 Task: Search one way flight ticket for 1 adult, 6 children, 1 infant in seat and 1 infant on lap in business from Asheville: Asheville Regional Airport to Riverton: Central Wyoming Regional Airport (was Riverton Regional) on 8-4-2023. Choice of flights is Westjet. Number of bags: 1 carry on bag. Price is upto 30000. Outbound departure time preference is 6:30.
Action: Mouse moved to (354, 296)
Screenshot: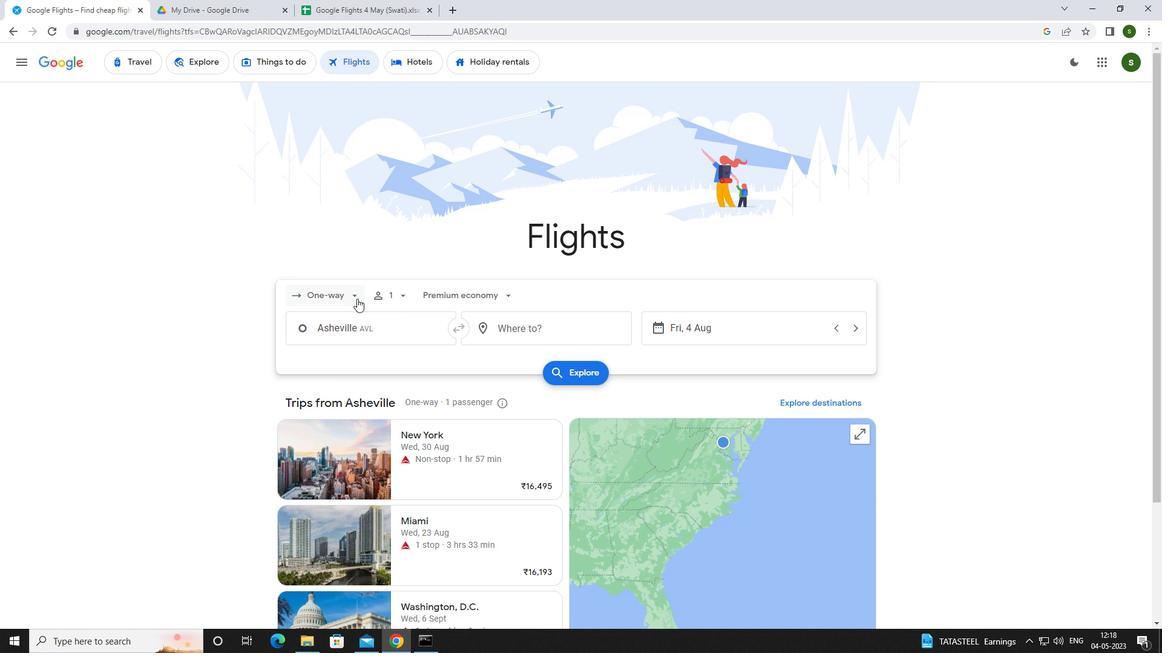 
Action: Mouse pressed left at (354, 296)
Screenshot: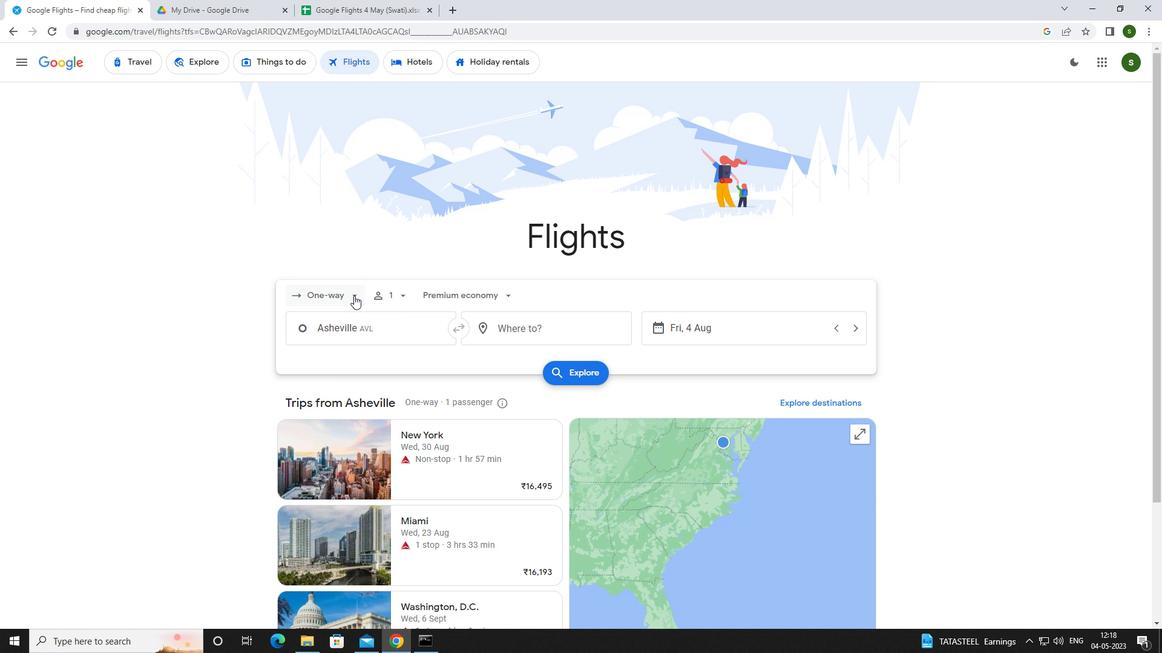 
Action: Mouse moved to (336, 345)
Screenshot: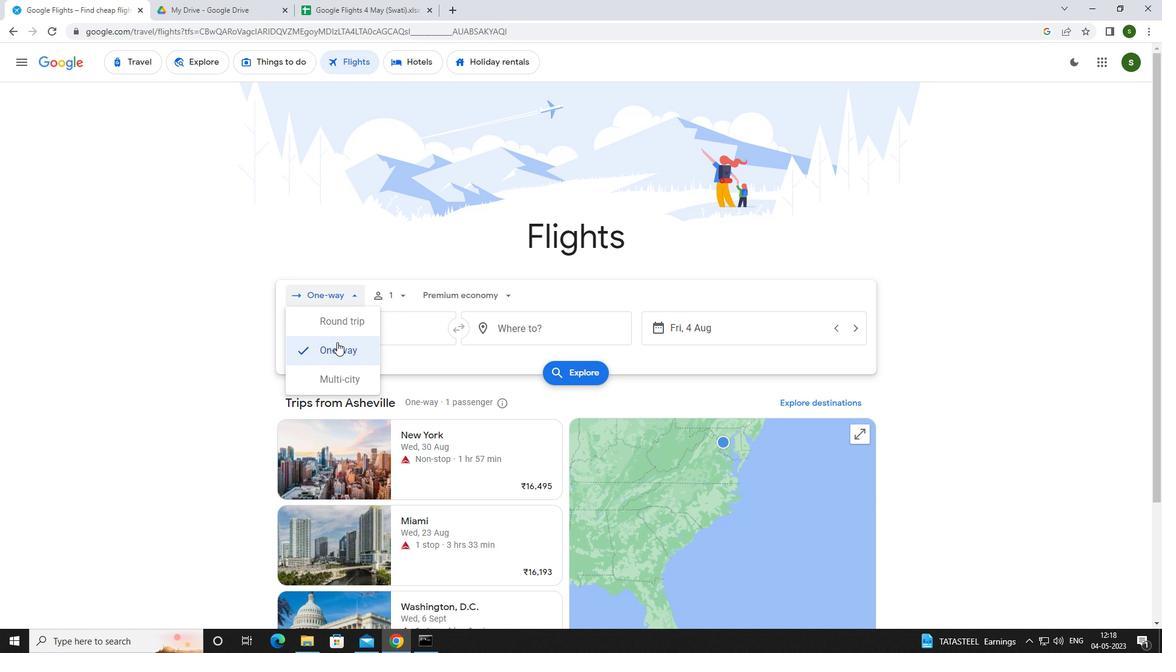 
Action: Mouse pressed left at (336, 345)
Screenshot: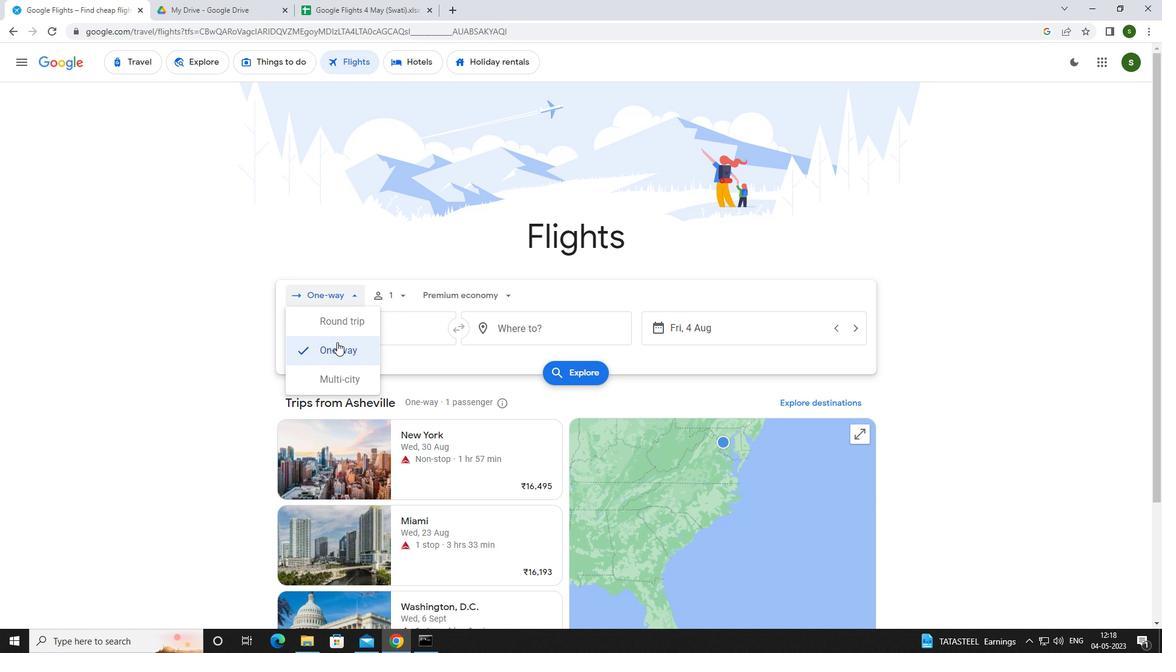 
Action: Mouse moved to (402, 293)
Screenshot: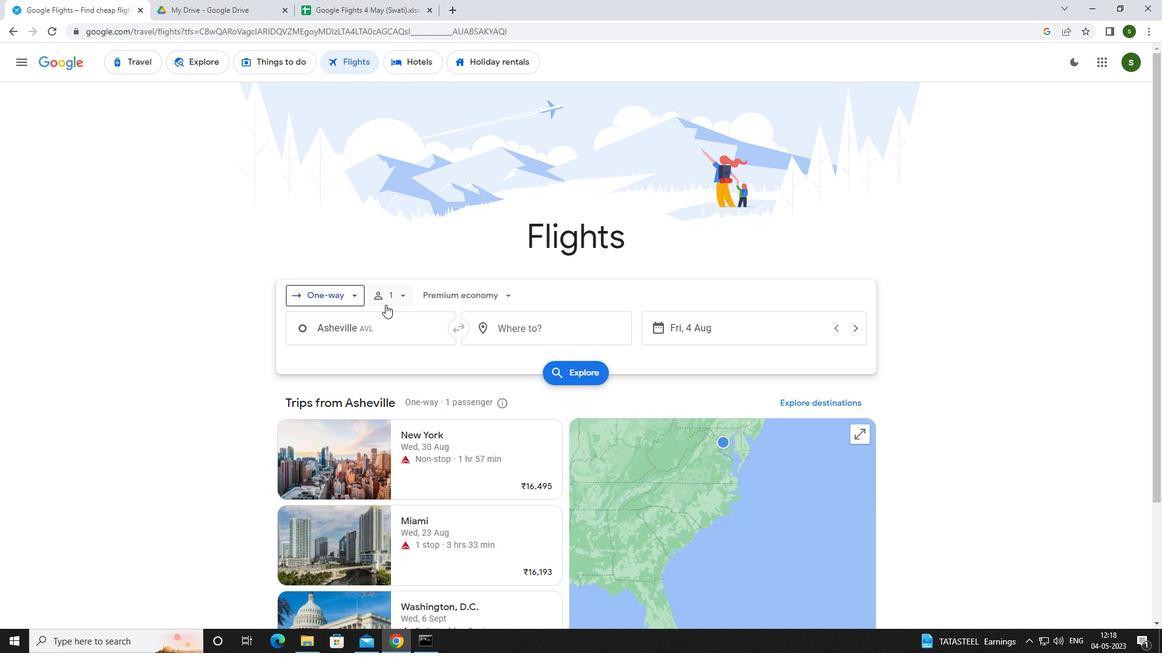 
Action: Mouse pressed left at (402, 293)
Screenshot: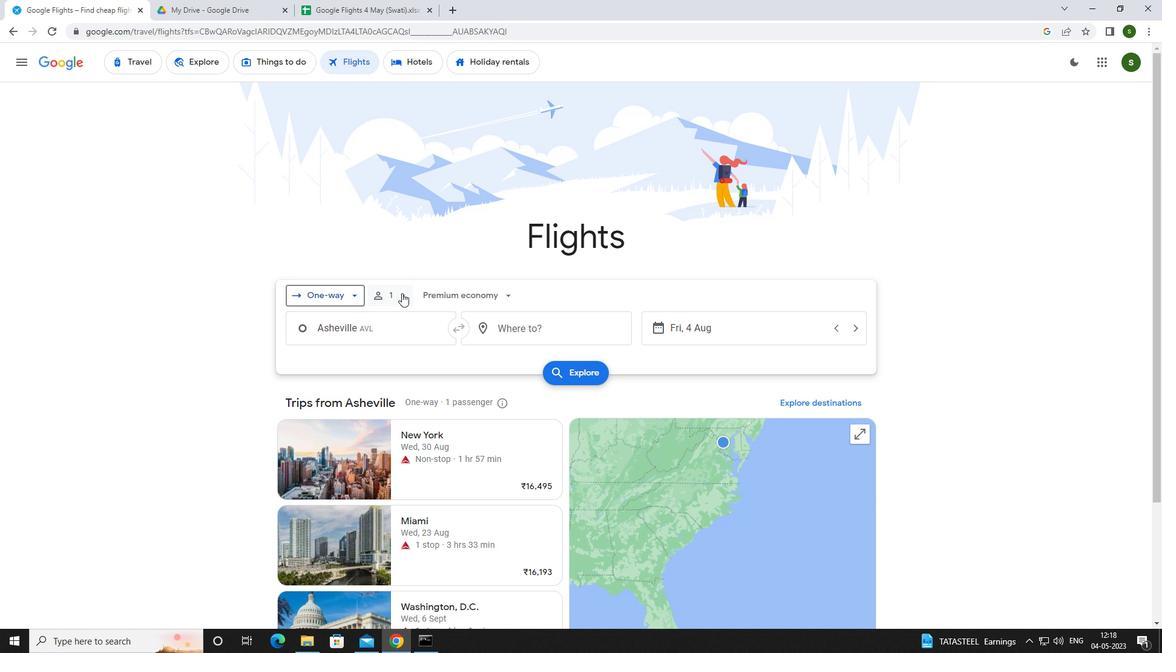 
Action: Mouse moved to (489, 357)
Screenshot: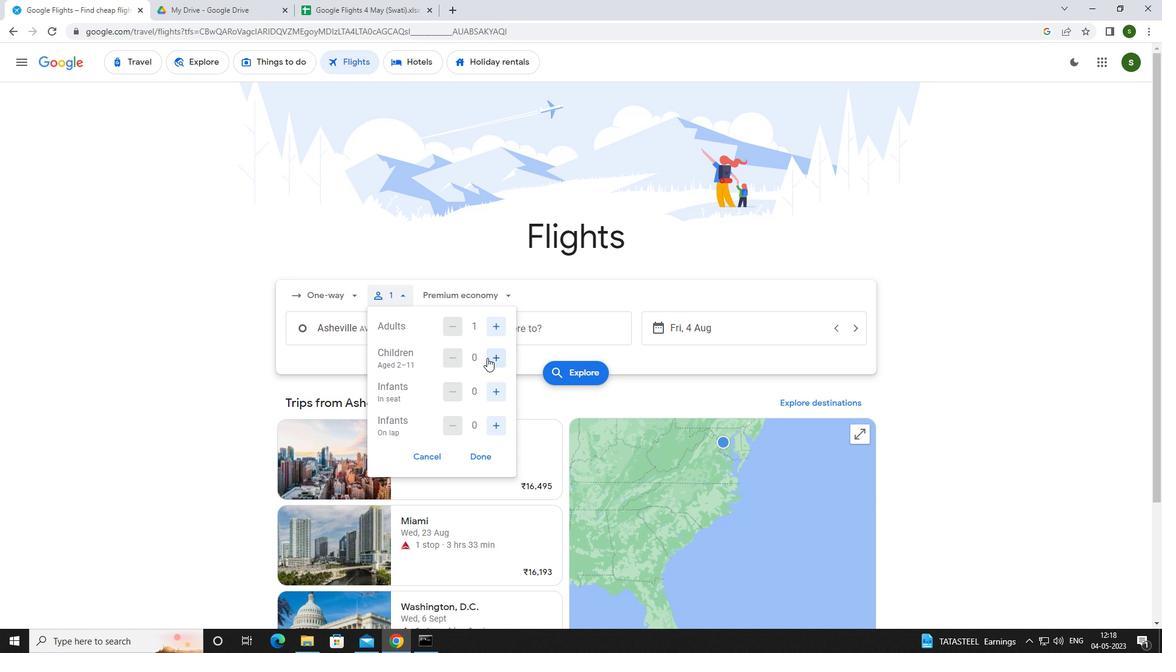 
Action: Mouse pressed left at (489, 357)
Screenshot: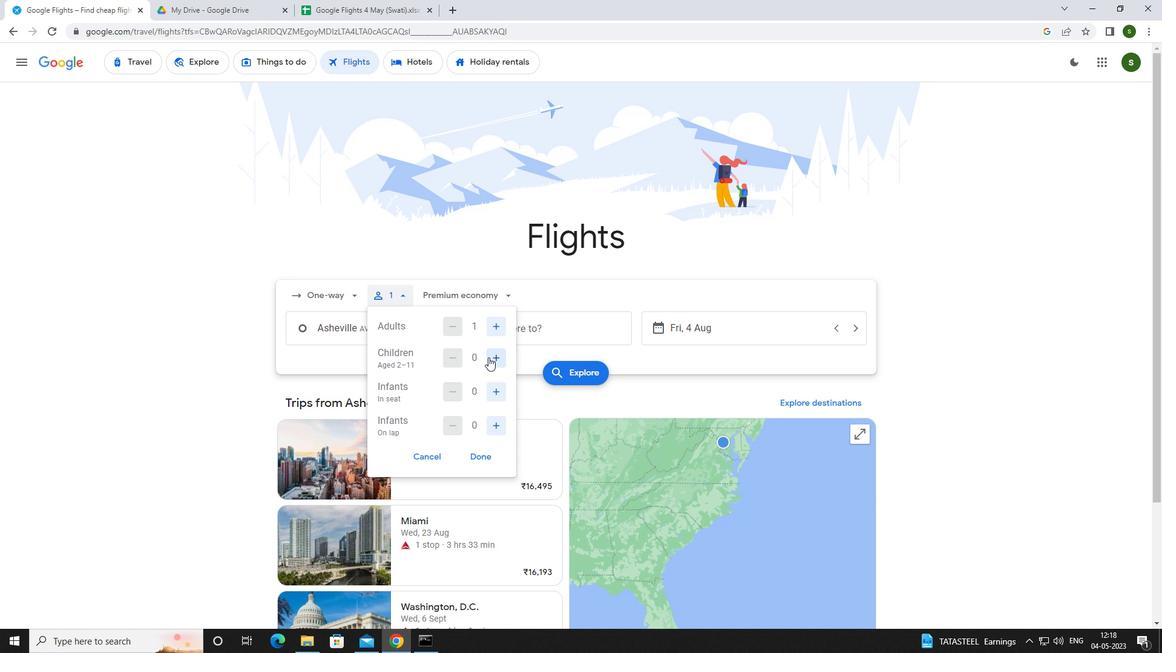 
Action: Mouse pressed left at (489, 357)
Screenshot: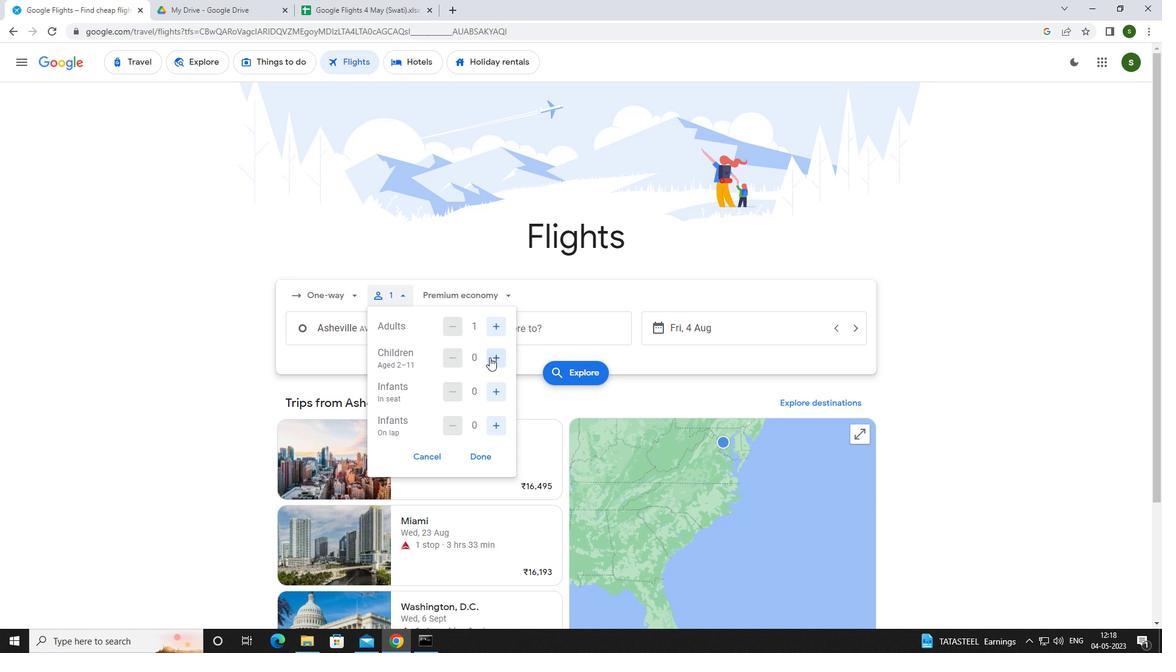 
Action: Mouse pressed left at (489, 357)
Screenshot: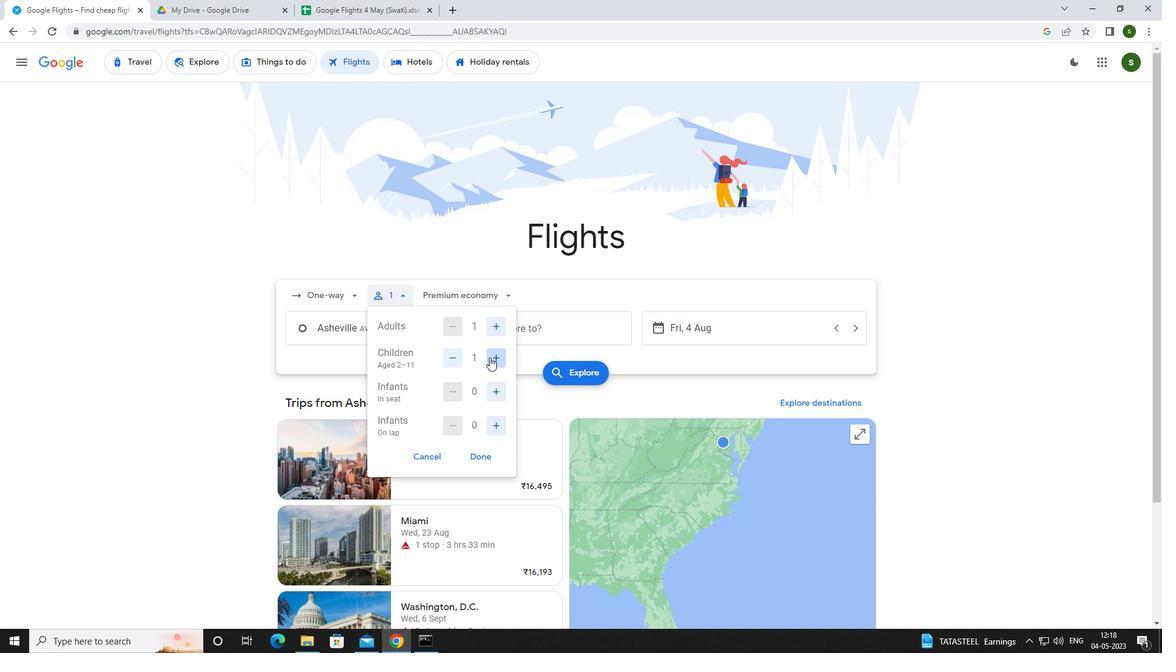 
Action: Mouse pressed left at (489, 357)
Screenshot: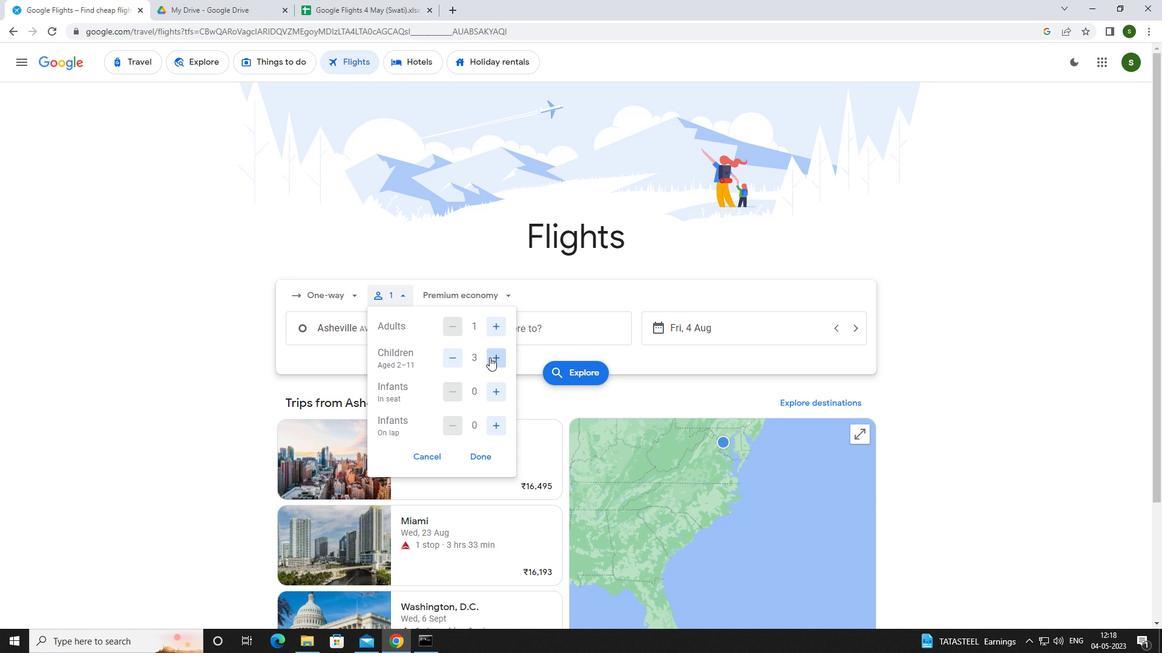 
Action: Mouse pressed left at (489, 357)
Screenshot: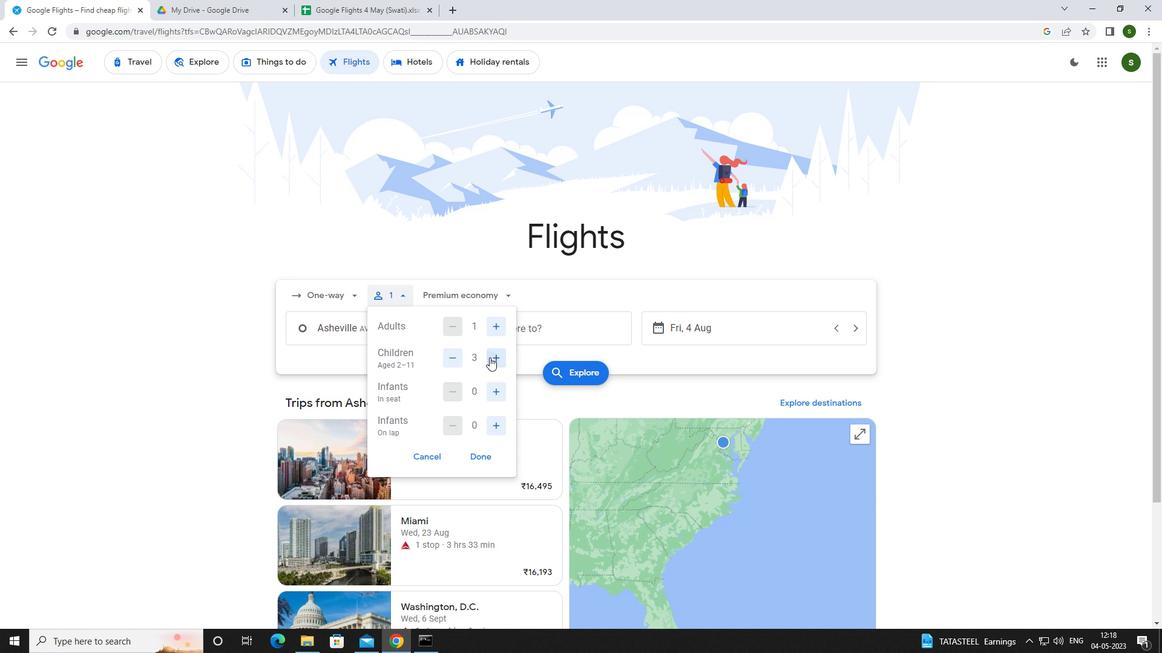 
Action: Mouse pressed left at (489, 357)
Screenshot: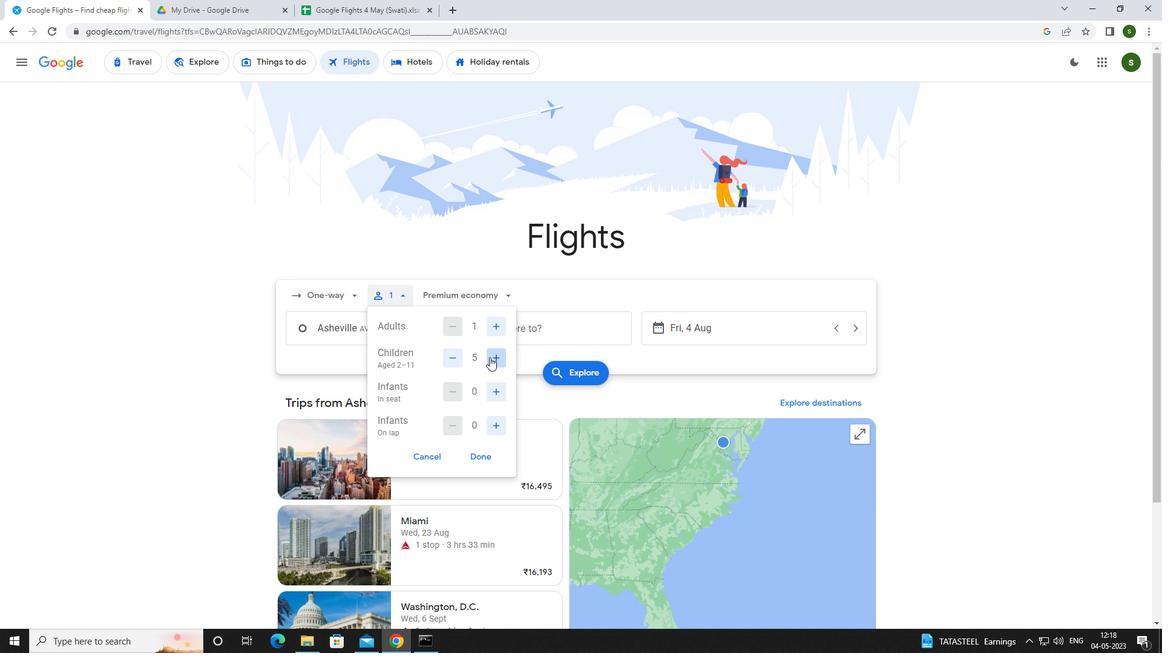 
Action: Mouse moved to (501, 386)
Screenshot: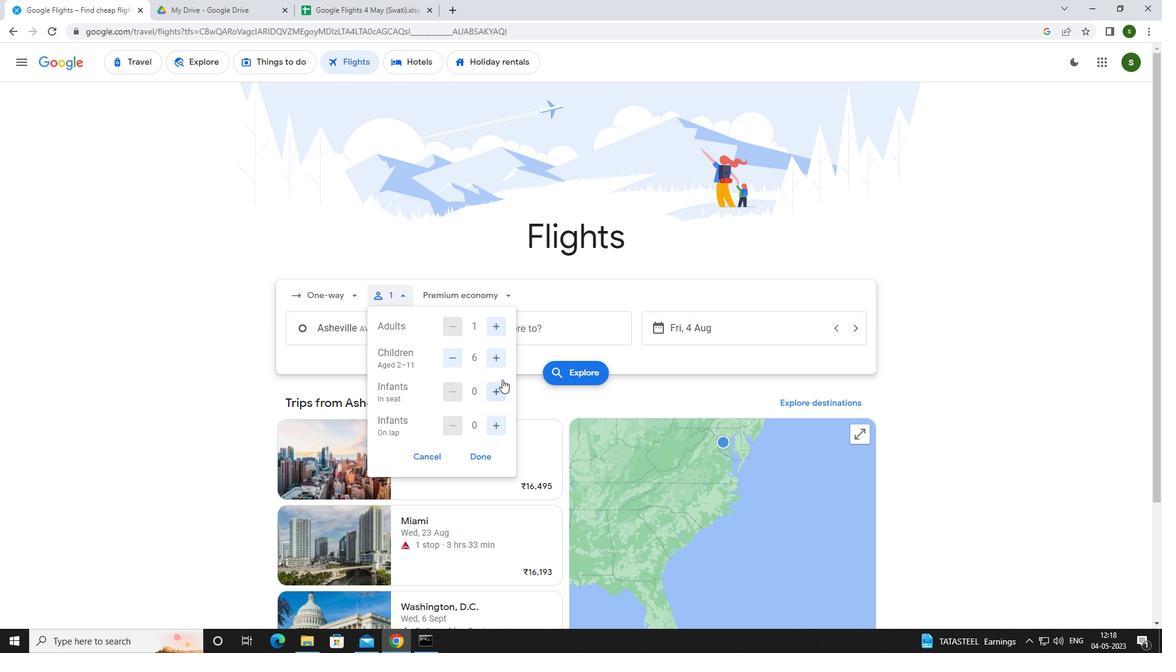 
Action: Mouse pressed left at (501, 386)
Screenshot: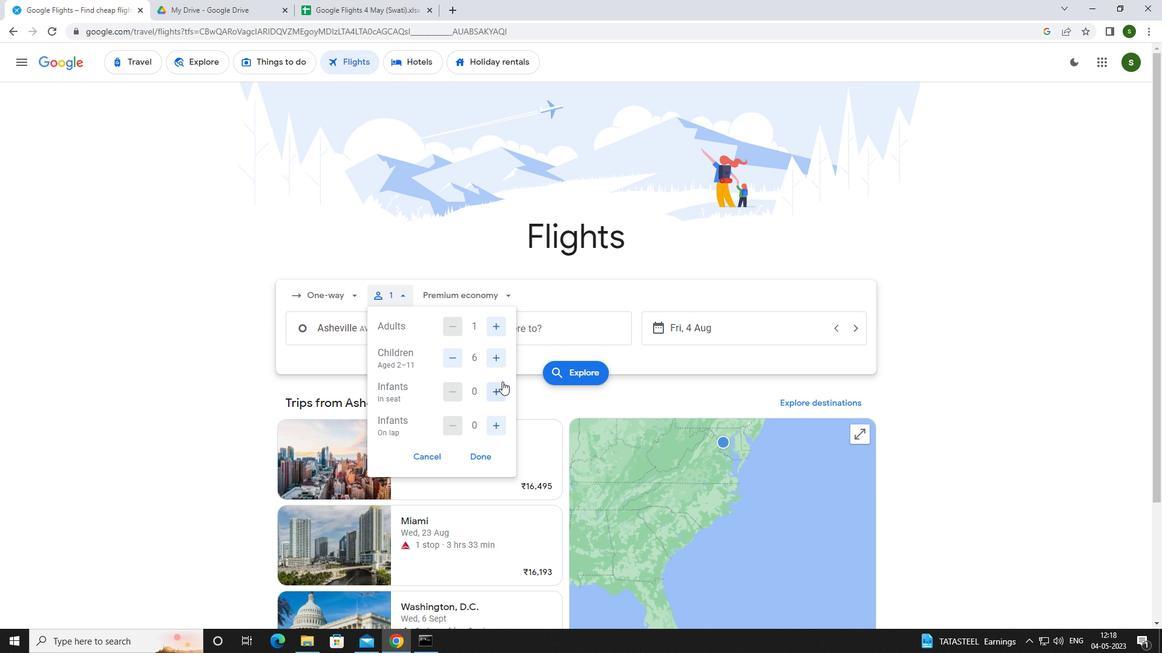 
Action: Mouse moved to (502, 428)
Screenshot: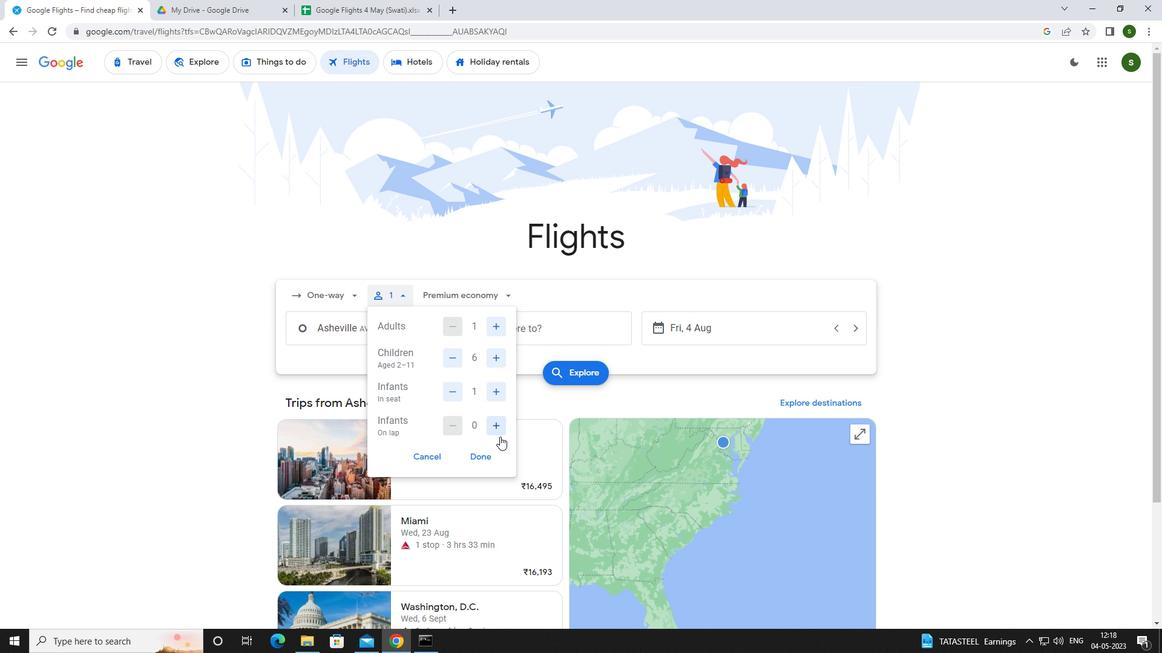 
Action: Mouse pressed left at (502, 428)
Screenshot: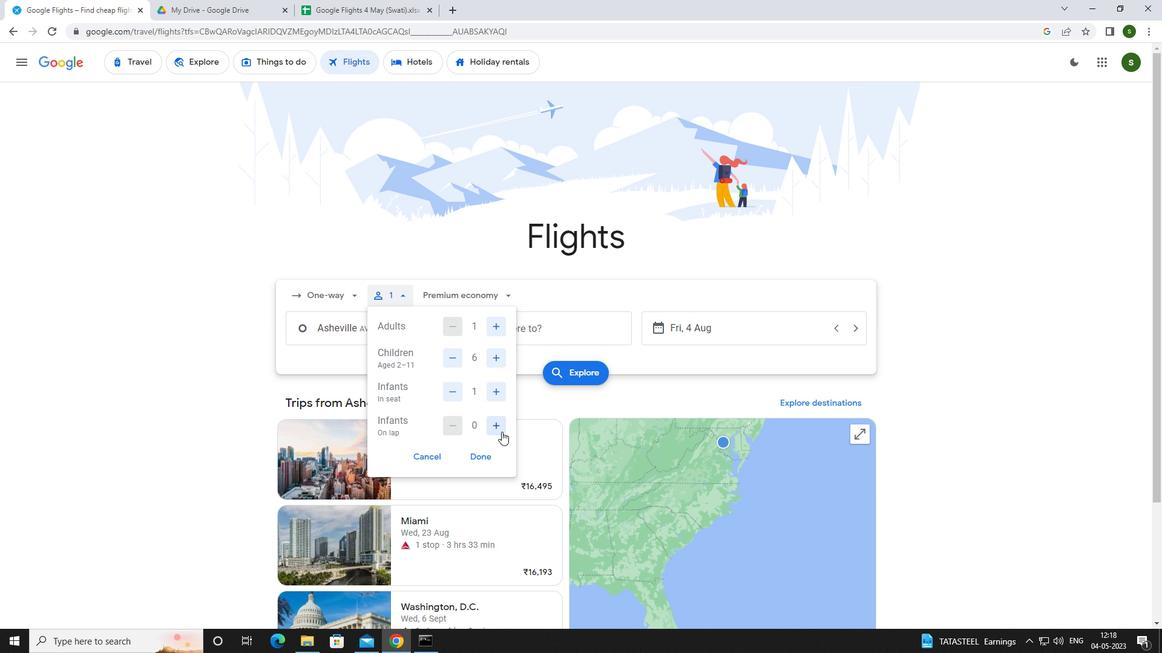 
Action: Mouse moved to (493, 294)
Screenshot: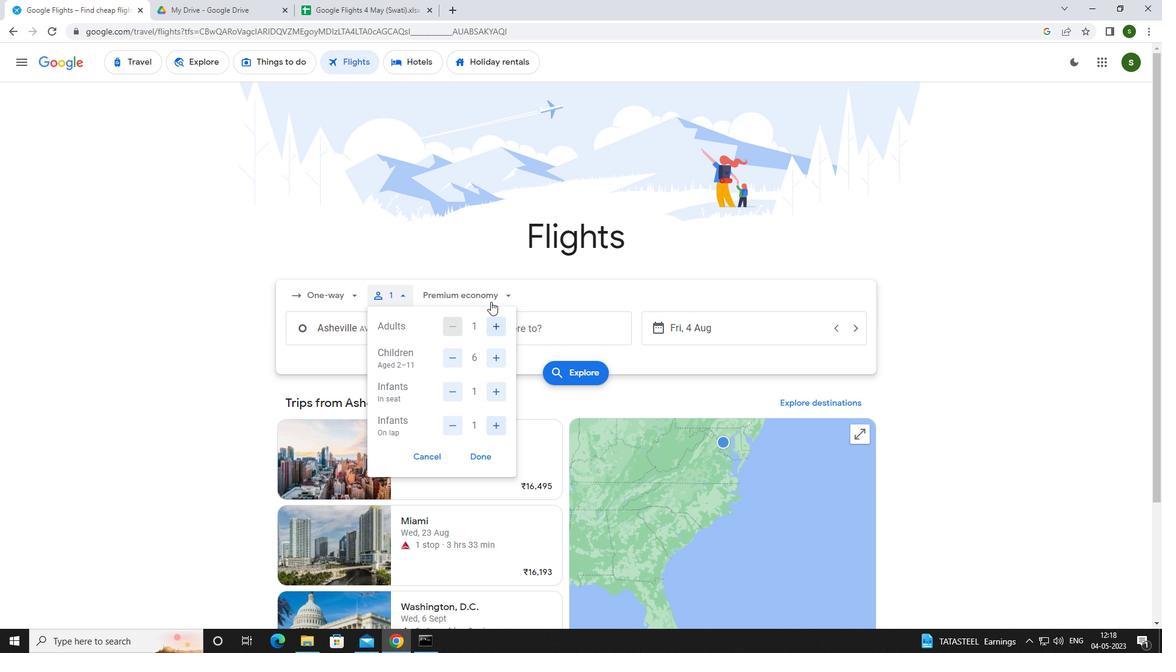 
Action: Mouse pressed left at (493, 294)
Screenshot: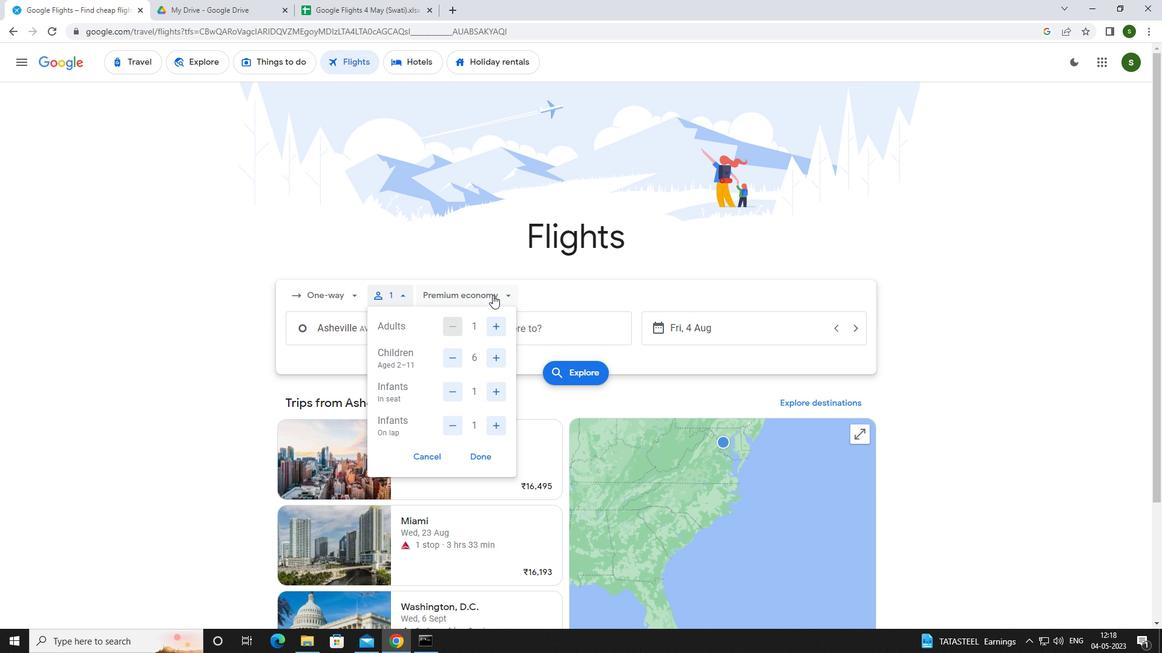 
Action: Mouse moved to (499, 378)
Screenshot: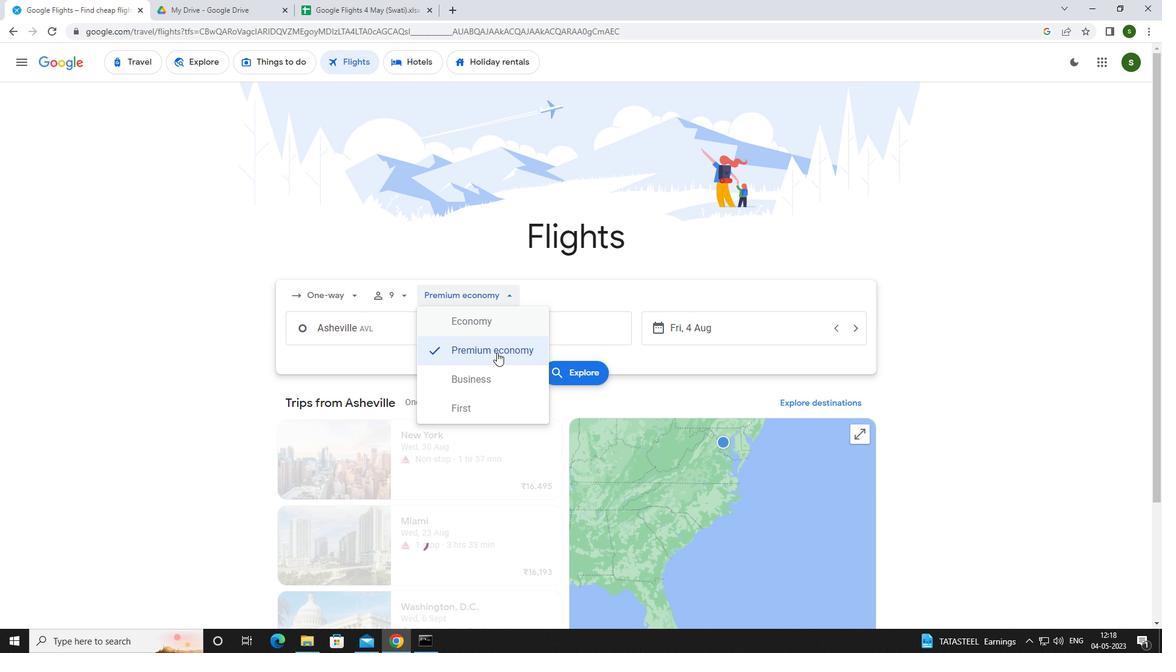 
Action: Mouse pressed left at (499, 378)
Screenshot: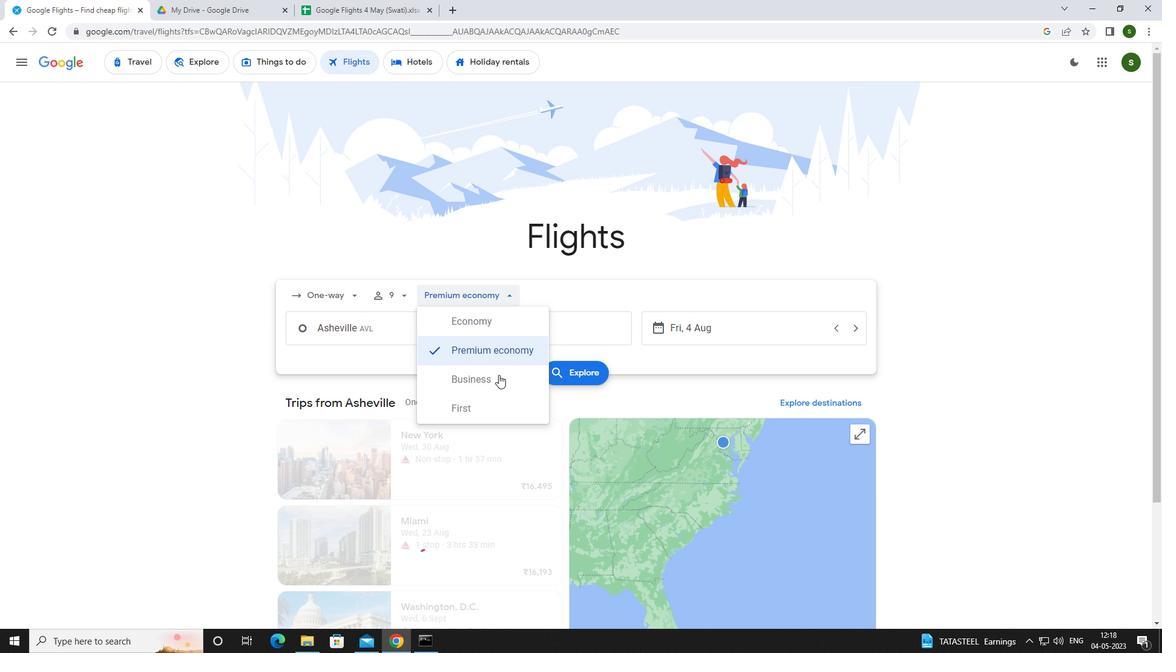 
Action: Mouse moved to (428, 327)
Screenshot: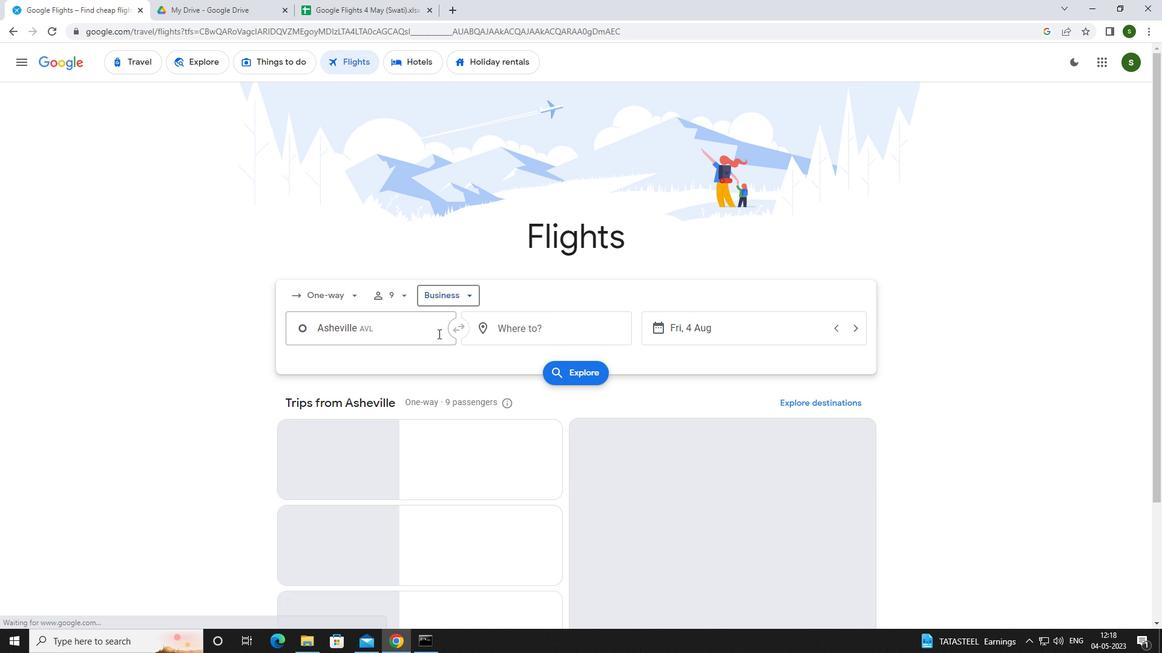 
Action: Mouse pressed left at (428, 327)
Screenshot: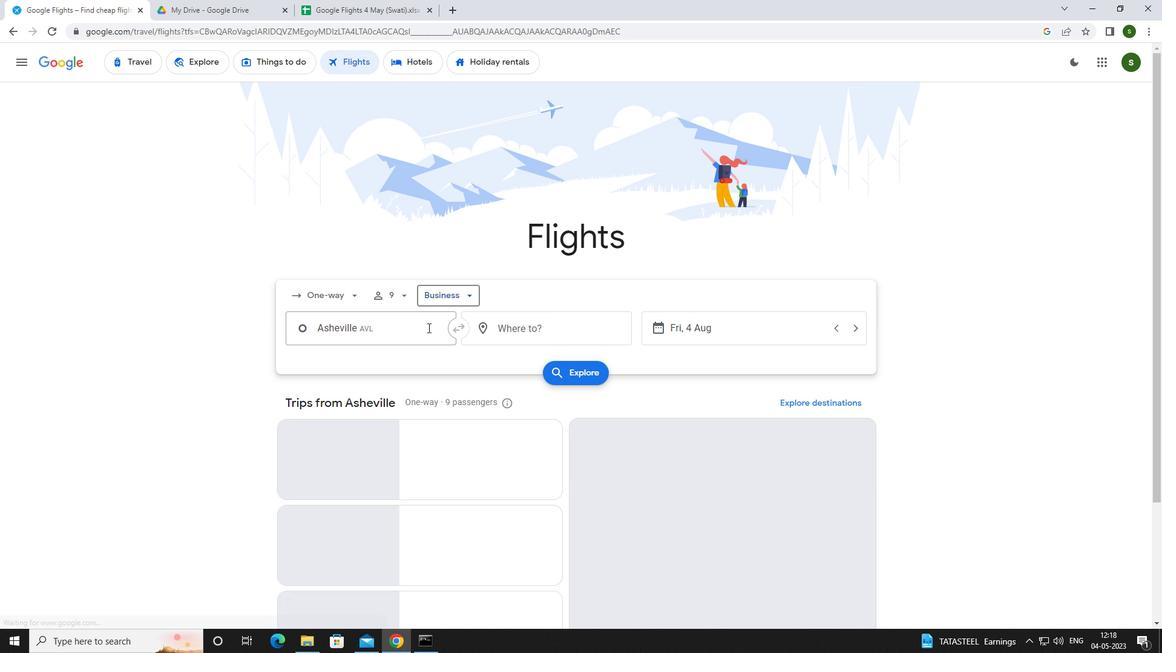
Action: Key pressed <Key.caps_lock>a<Key.caps_lock>shev
Screenshot: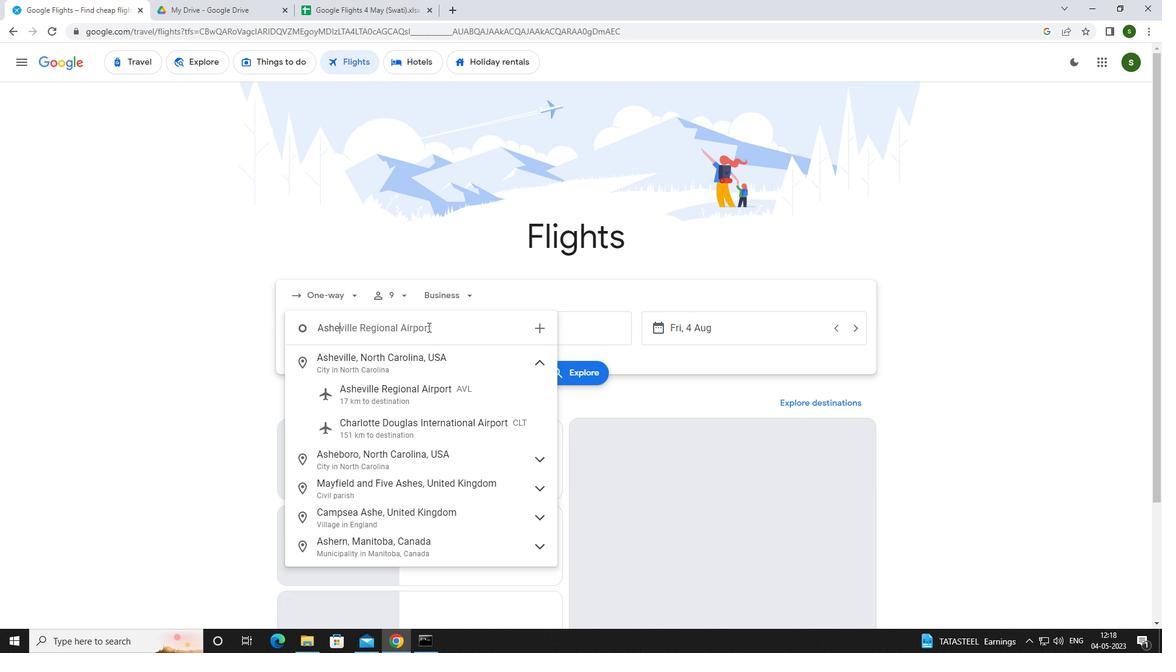
Action: Mouse moved to (428, 391)
Screenshot: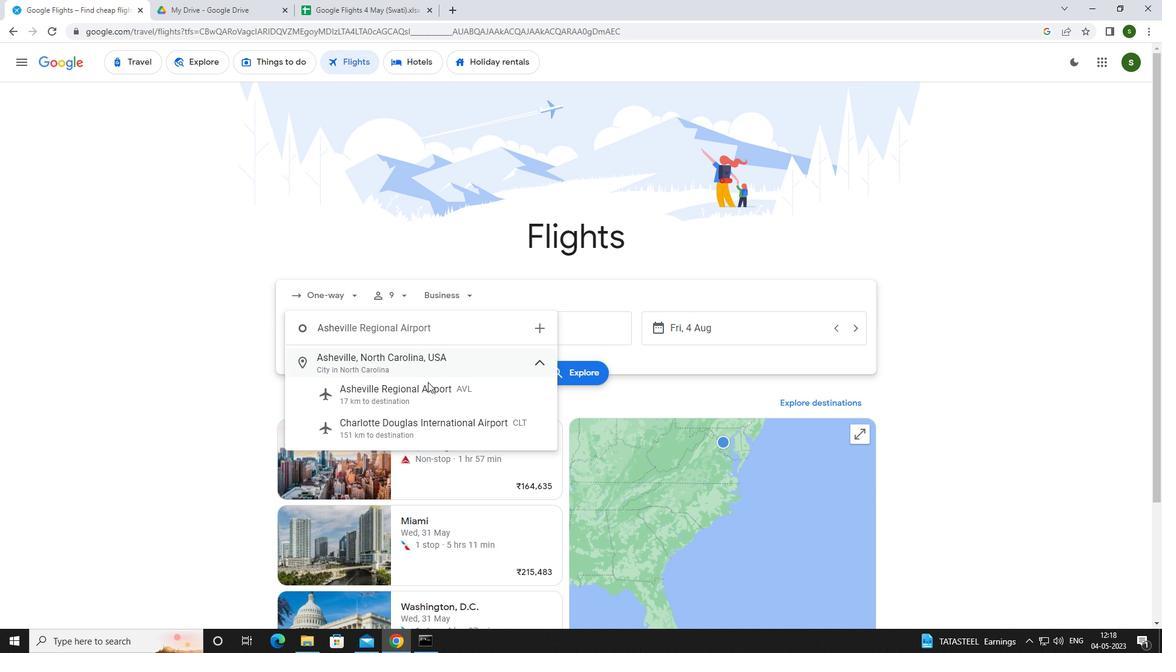 
Action: Mouse pressed left at (428, 391)
Screenshot: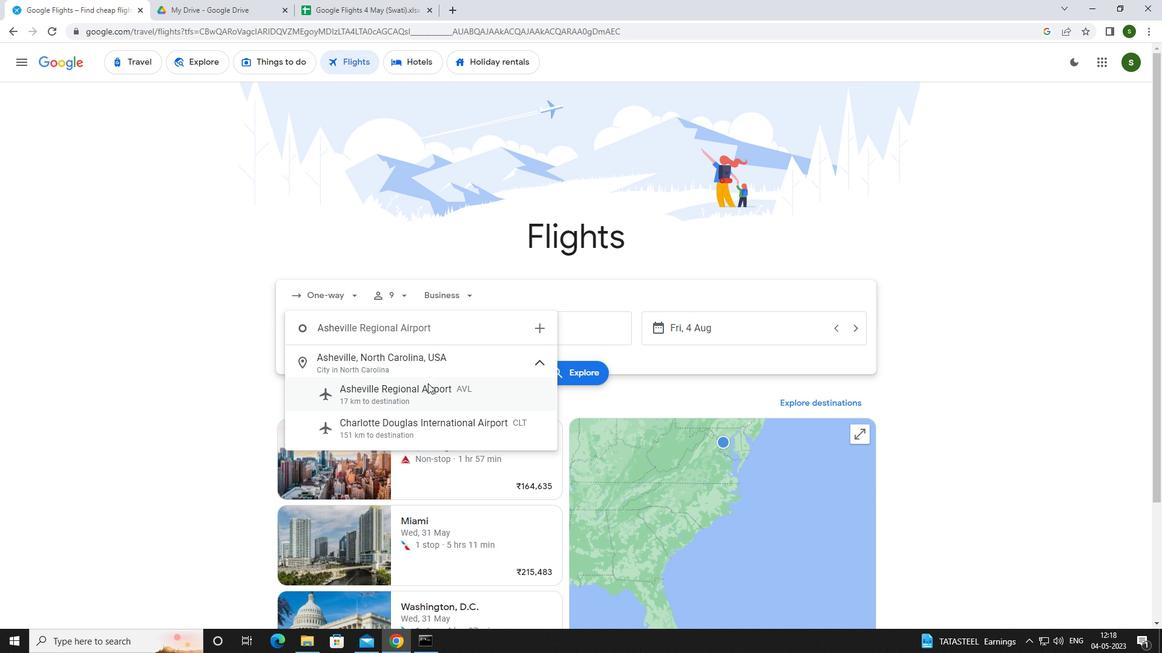 
Action: Mouse moved to (535, 335)
Screenshot: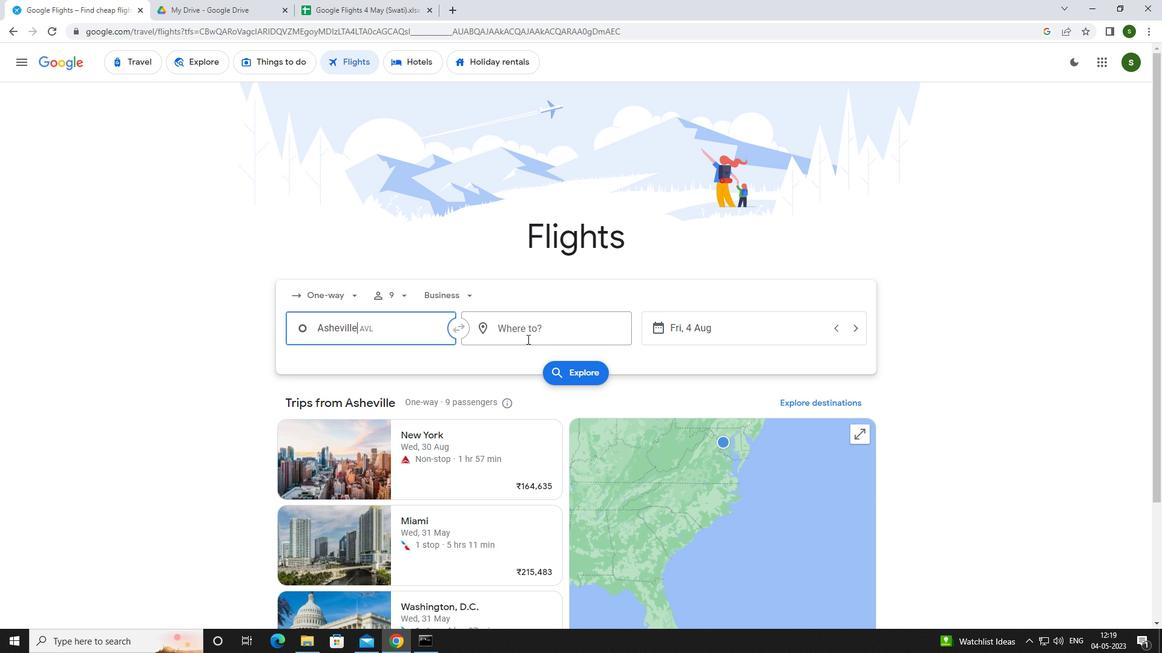 
Action: Mouse pressed left at (535, 335)
Screenshot: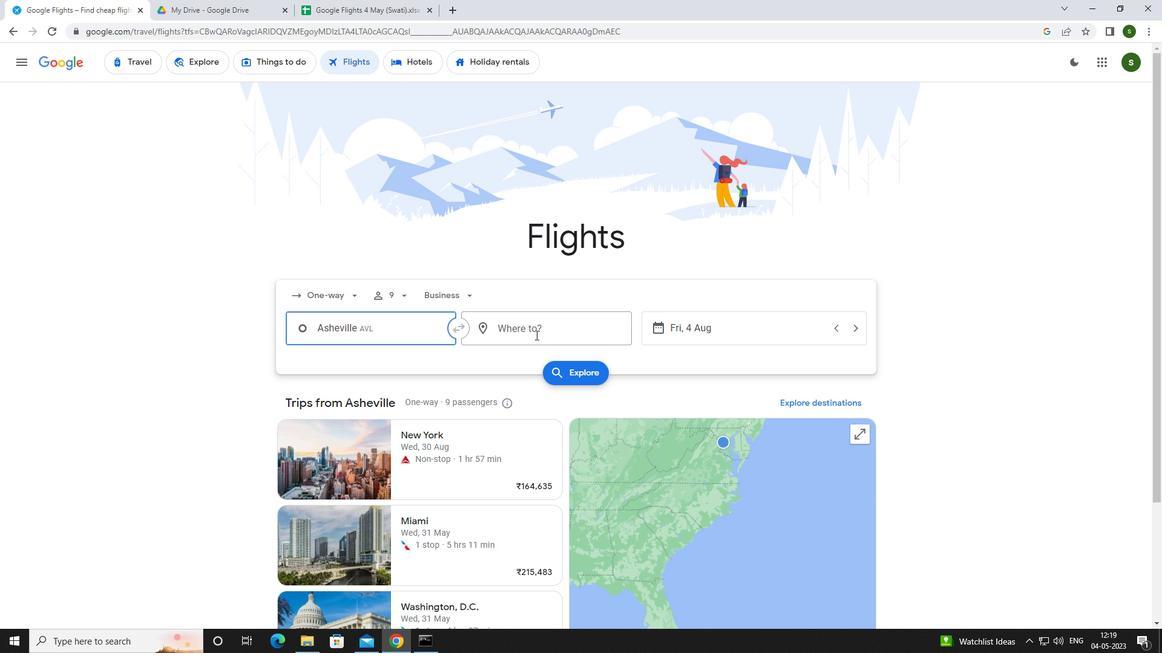 
Action: Key pressed <Key.caps_lock>r<Key.caps_lock>iverto
Screenshot: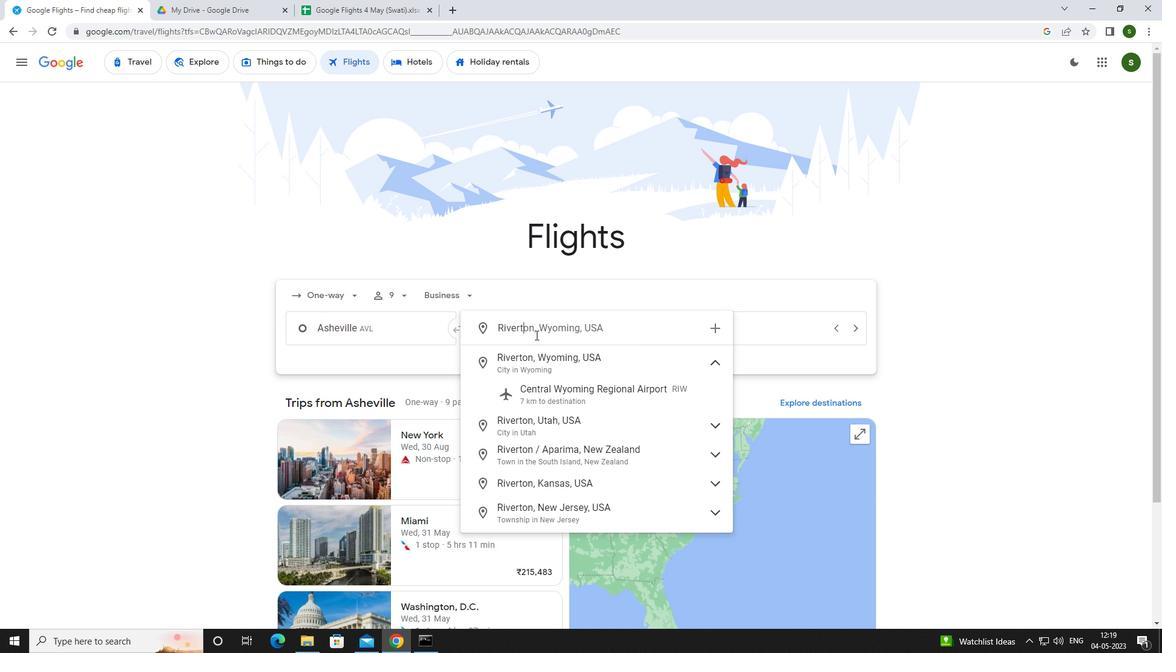 
Action: Mouse moved to (557, 388)
Screenshot: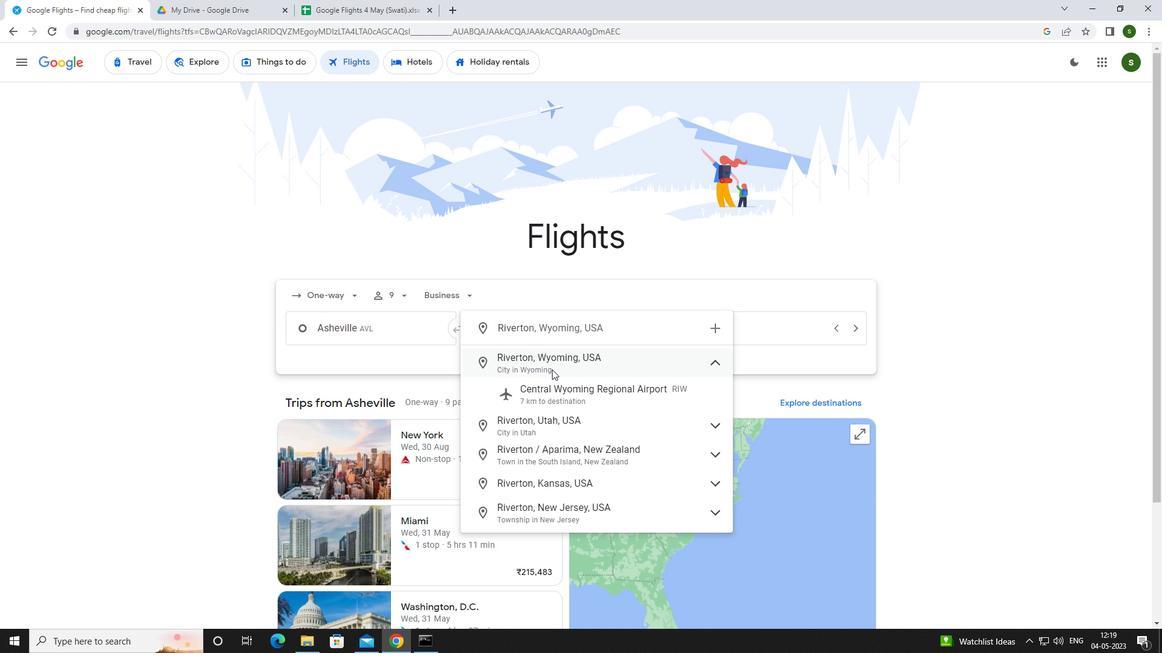 
Action: Mouse pressed left at (557, 388)
Screenshot: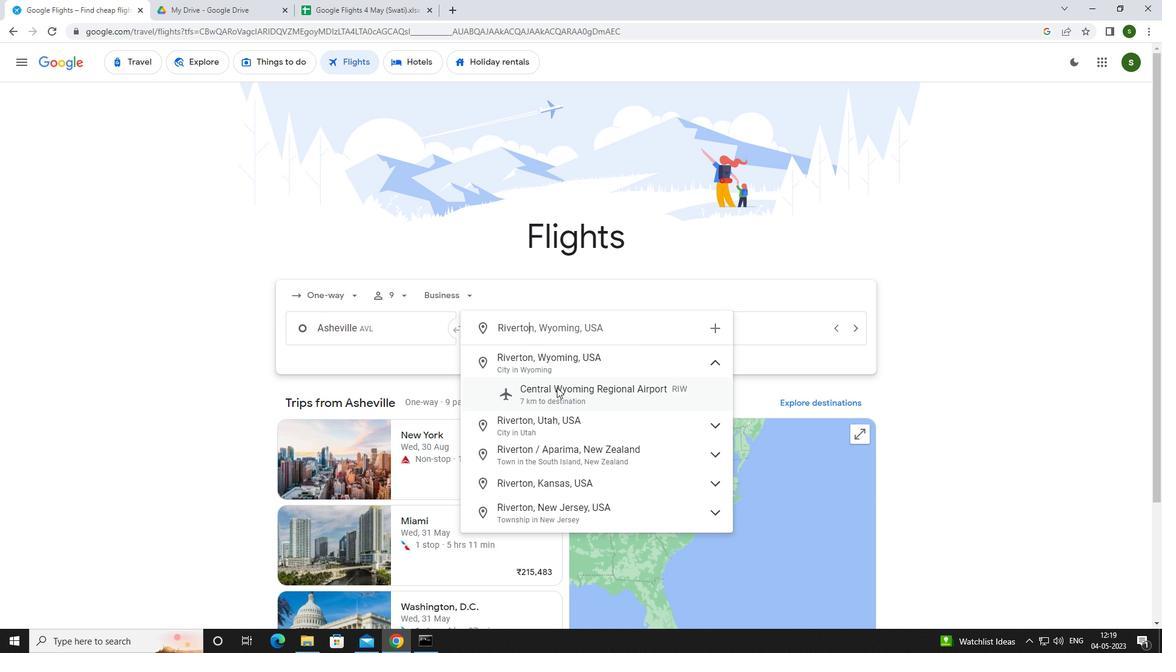 
Action: Mouse moved to (729, 333)
Screenshot: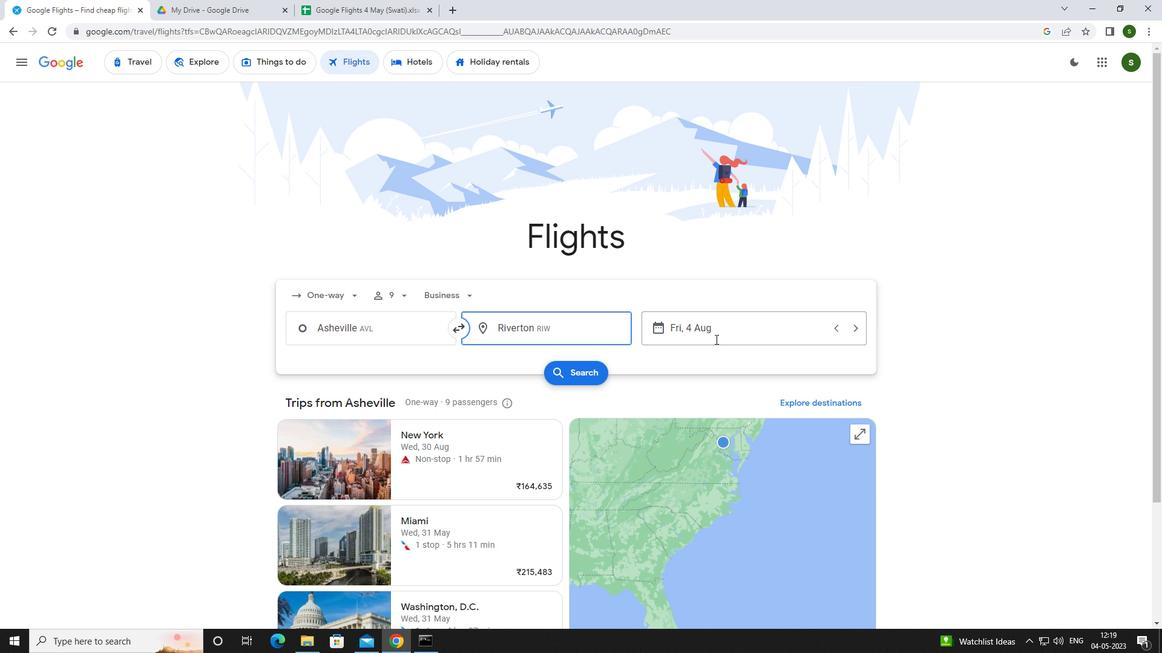 
Action: Mouse pressed left at (729, 333)
Screenshot: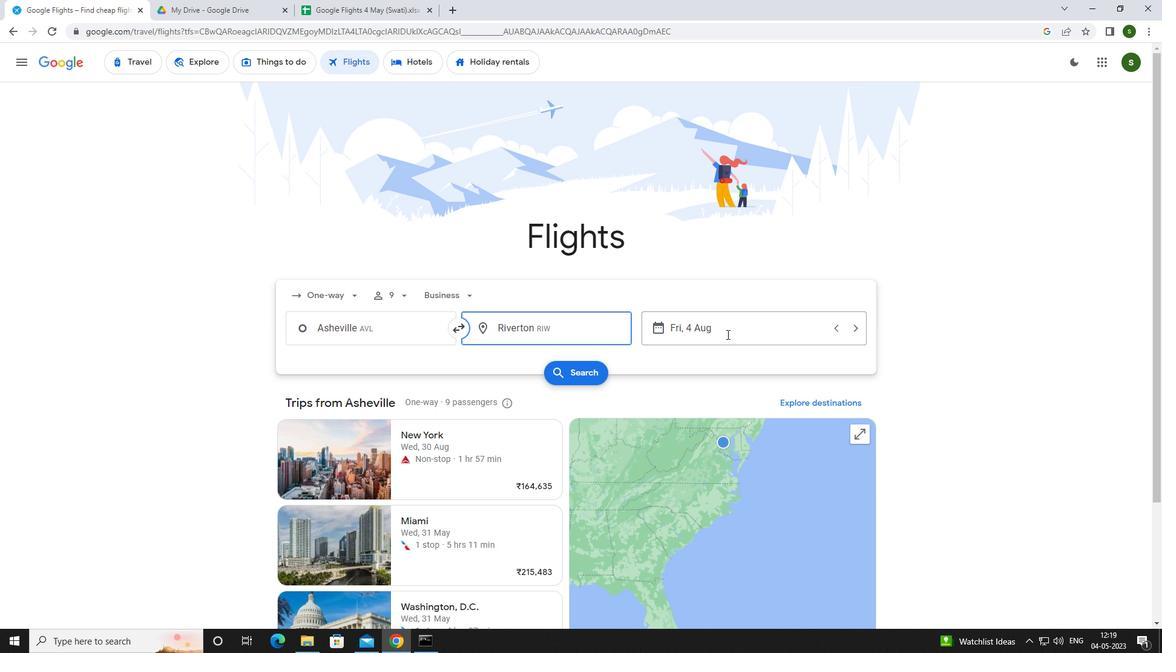 
Action: Mouse moved to (589, 409)
Screenshot: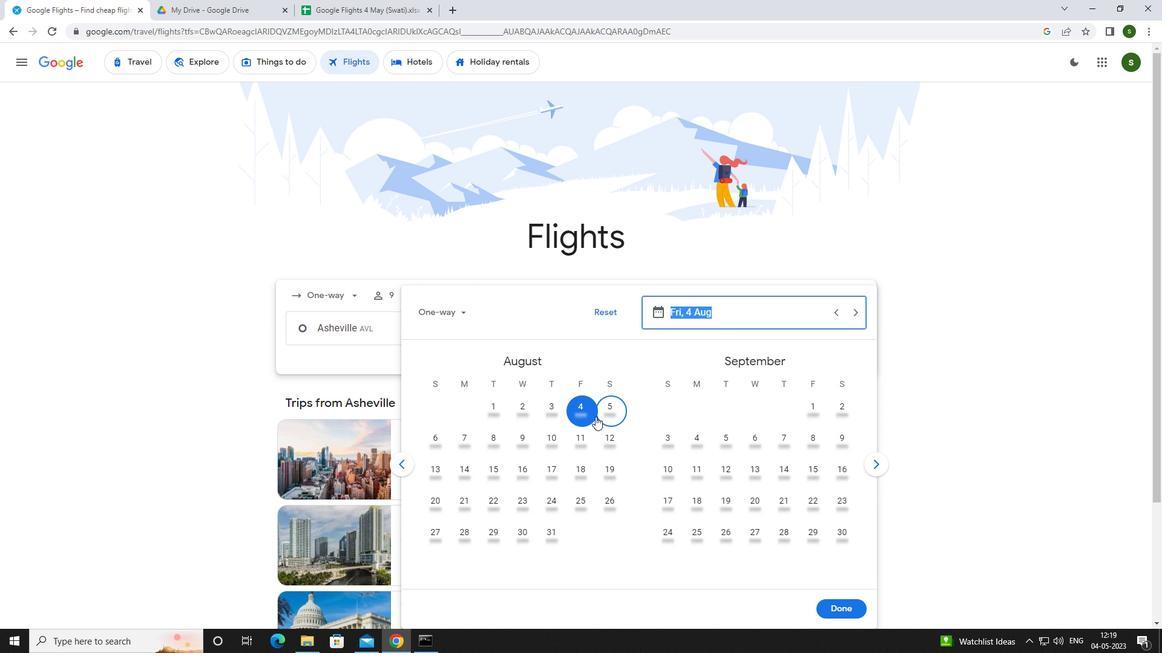 
Action: Mouse pressed left at (589, 409)
Screenshot: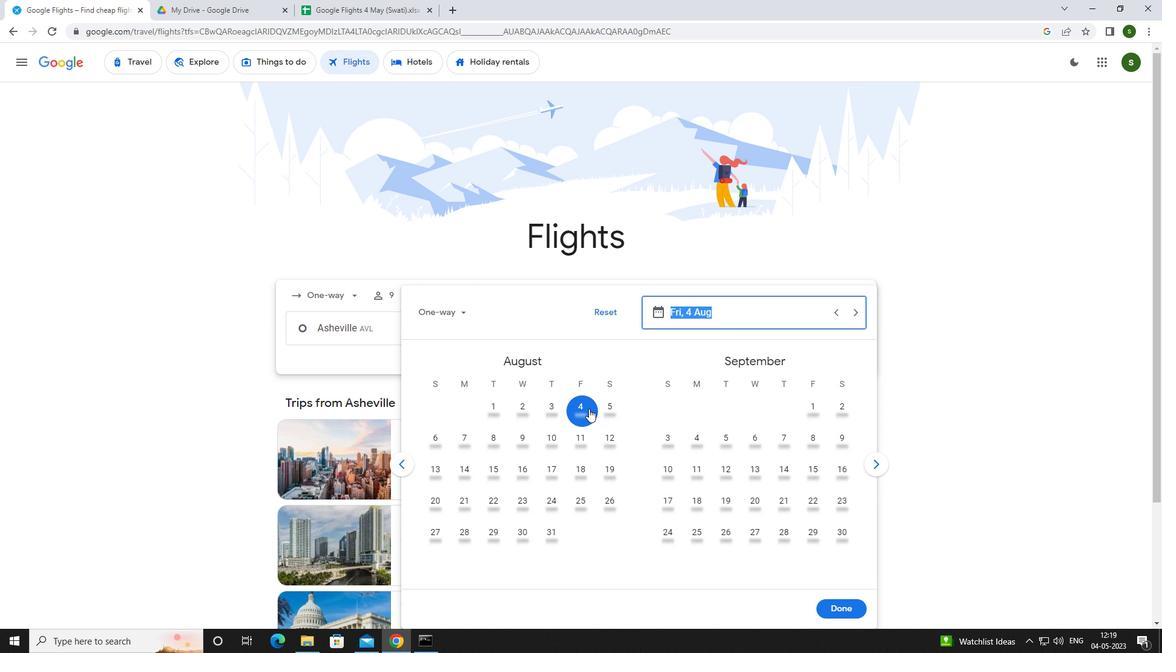 
Action: Mouse moved to (847, 604)
Screenshot: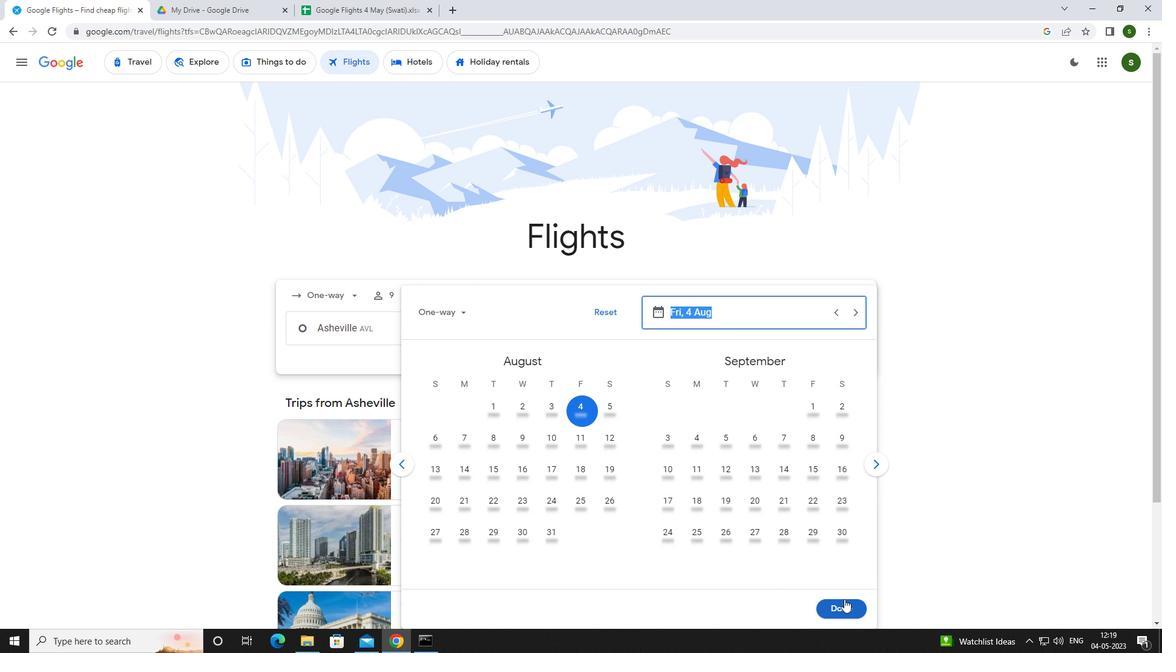 
Action: Mouse pressed left at (847, 604)
Screenshot: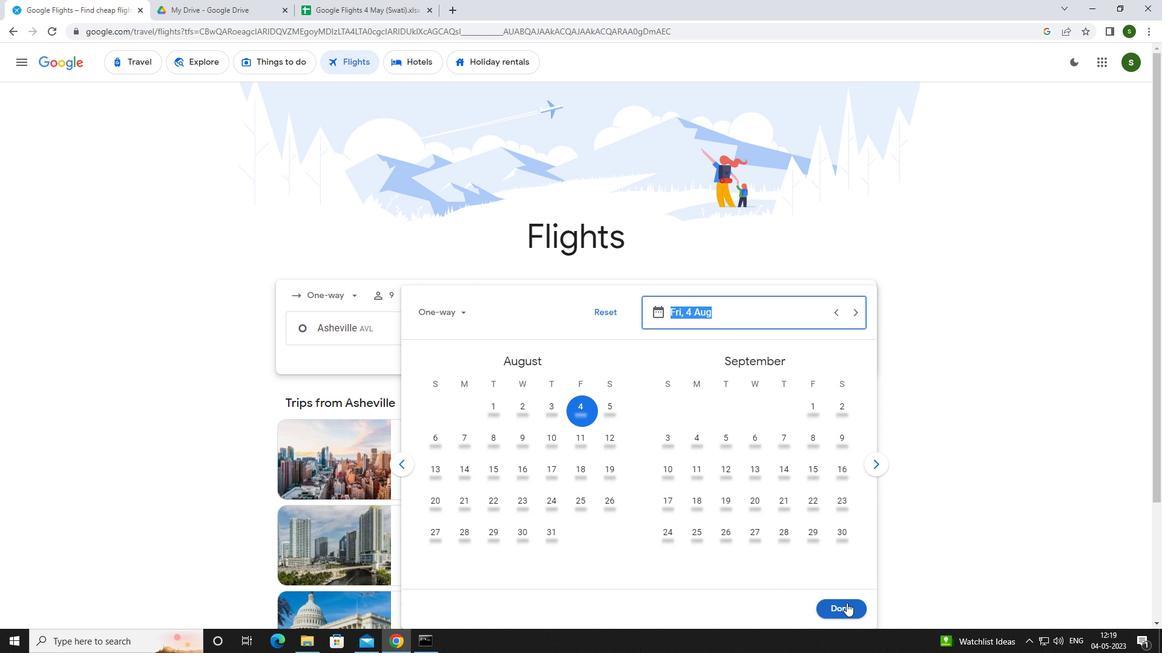 
Action: Mouse moved to (589, 377)
Screenshot: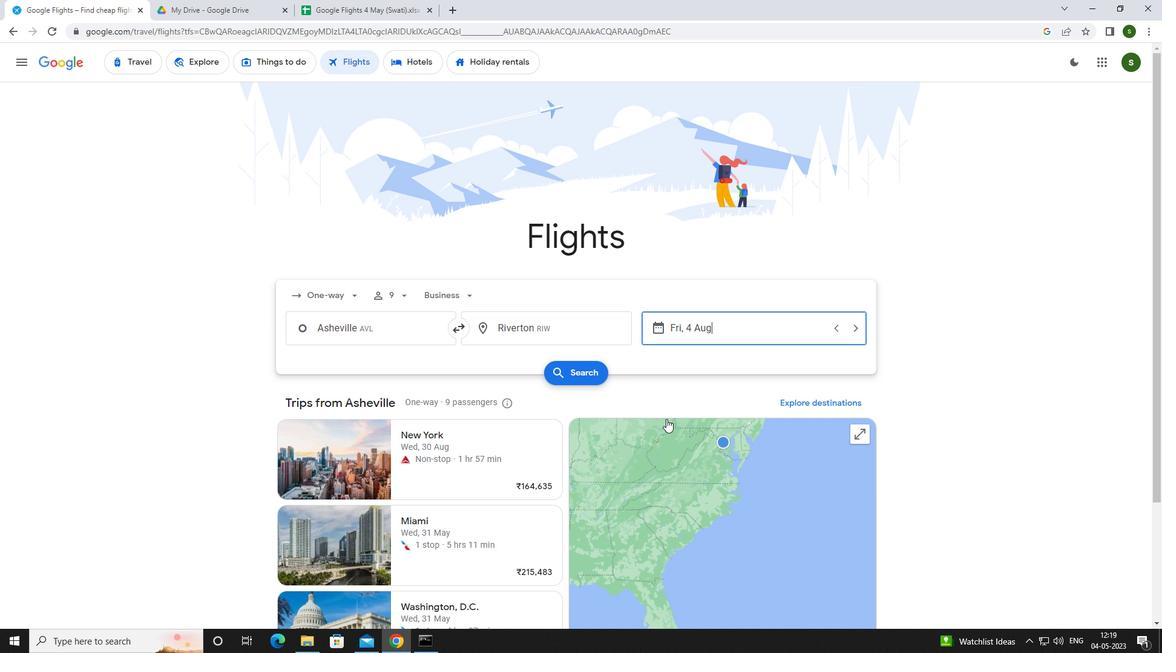 
Action: Mouse pressed left at (589, 377)
Screenshot: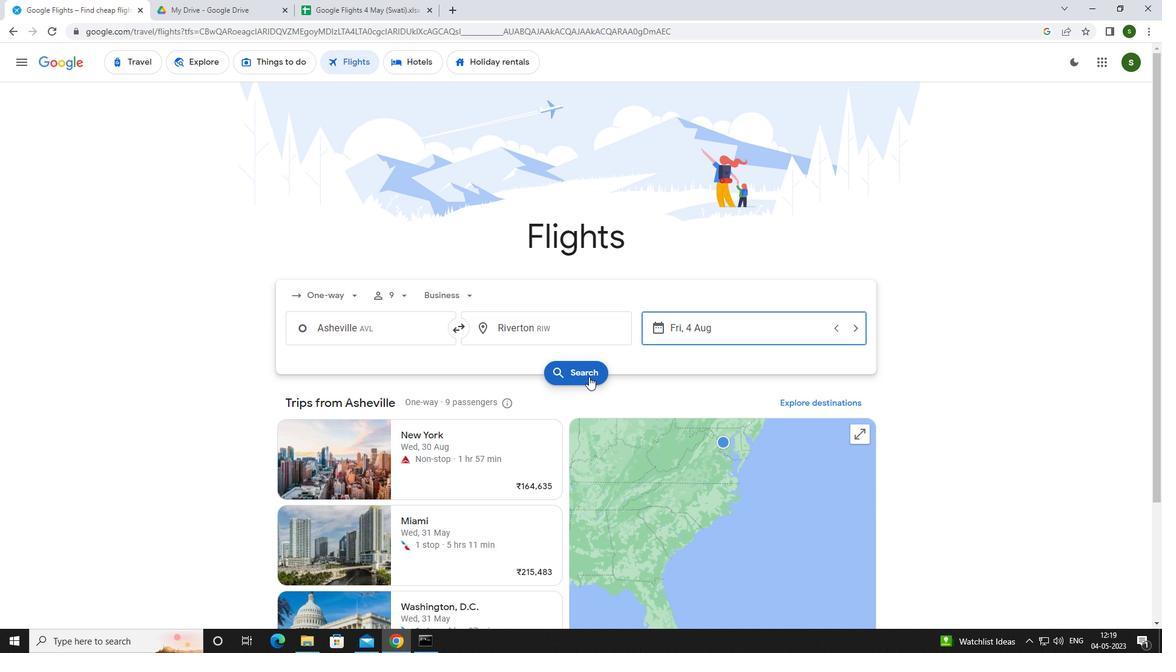
Action: Mouse moved to (314, 176)
Screenshot: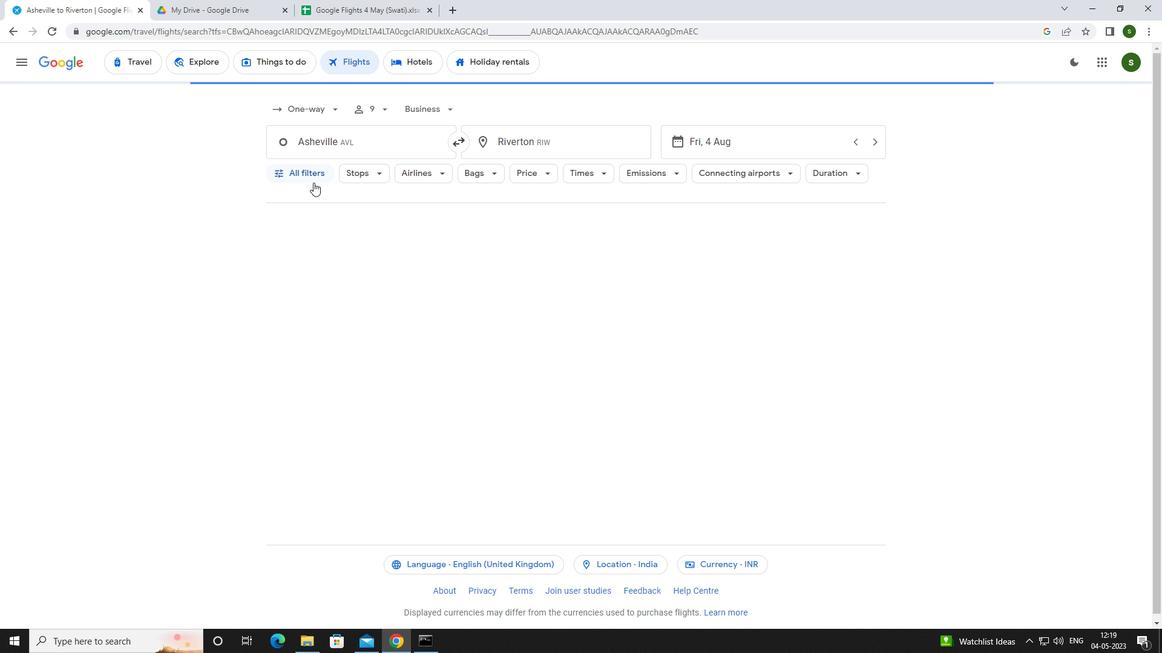
Action: Mouse pressed left at (314, 176)
Screenshot: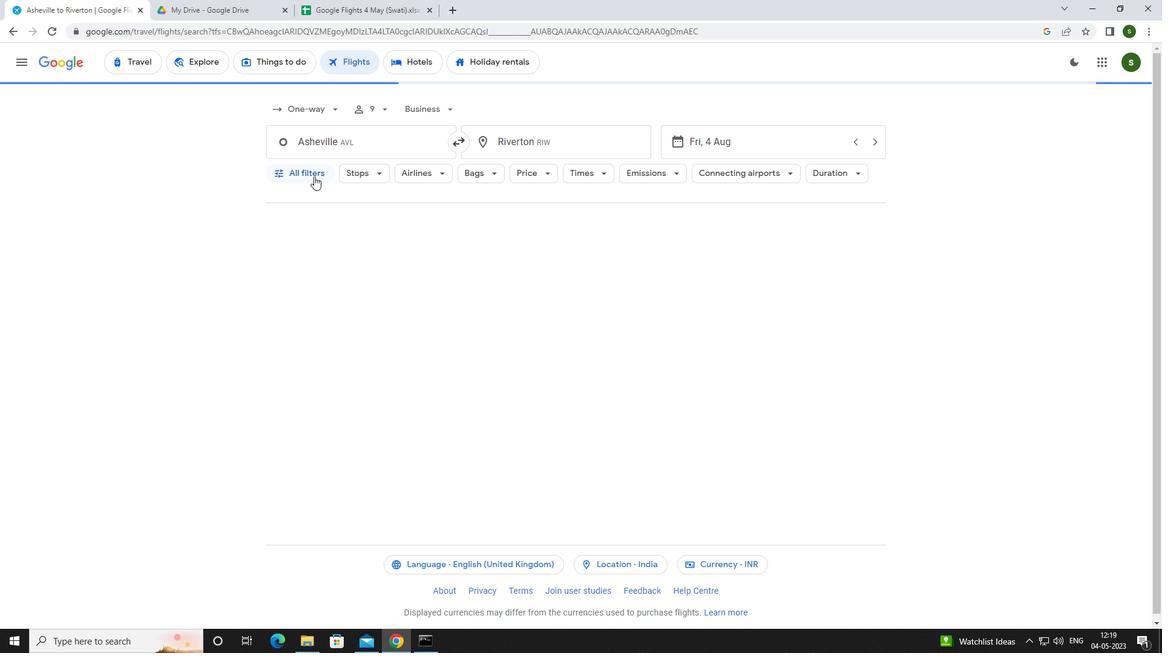 
Action: Mouse moved to (455, 434)
Screenshot: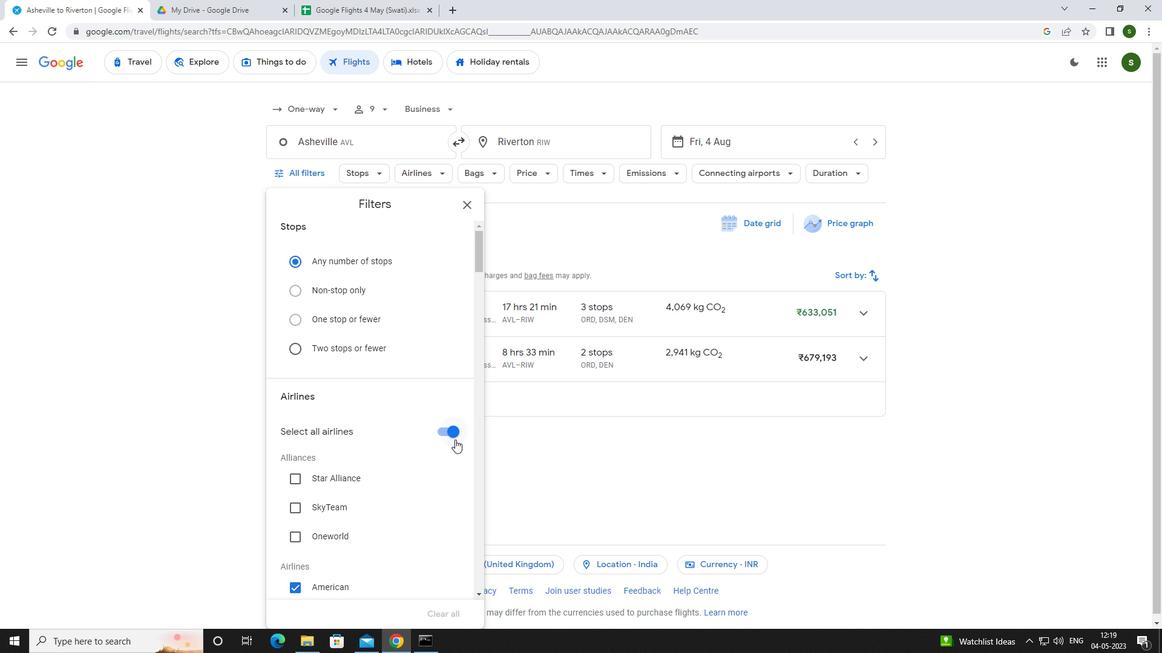 
Action: Mouse pressed left at (455, 434)
Screenshot: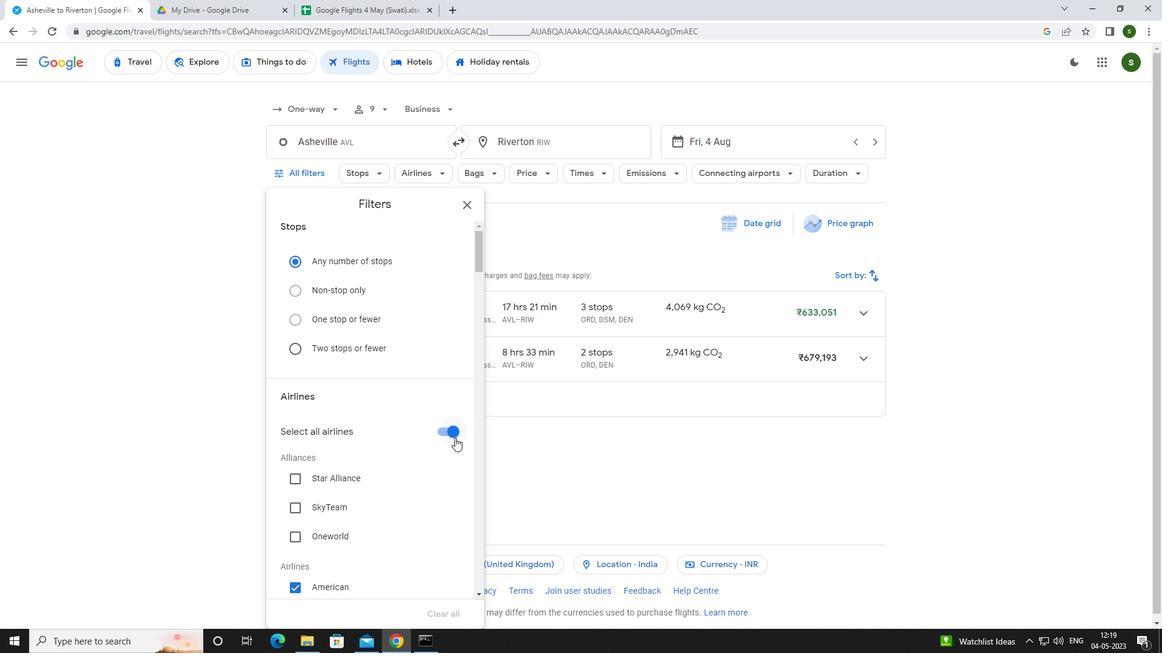 
Action: Mouse moved to (433, 405)
Screenshot: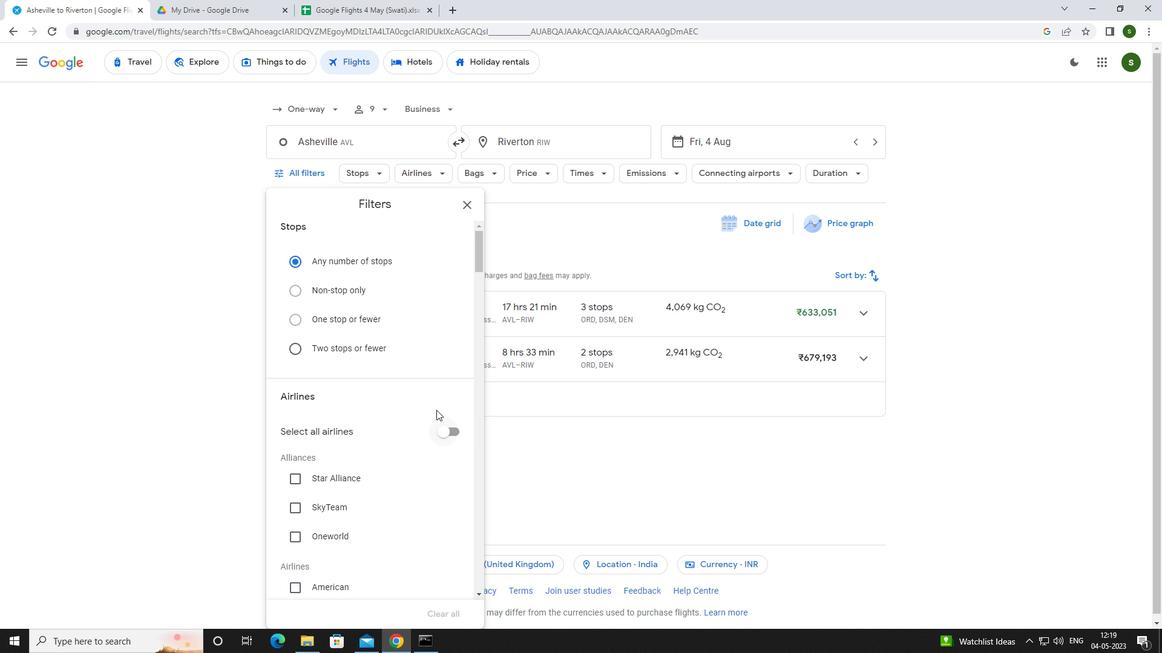 
Action: Mouse scrolled (433, 405) with delta (0, 0)
Screenshot: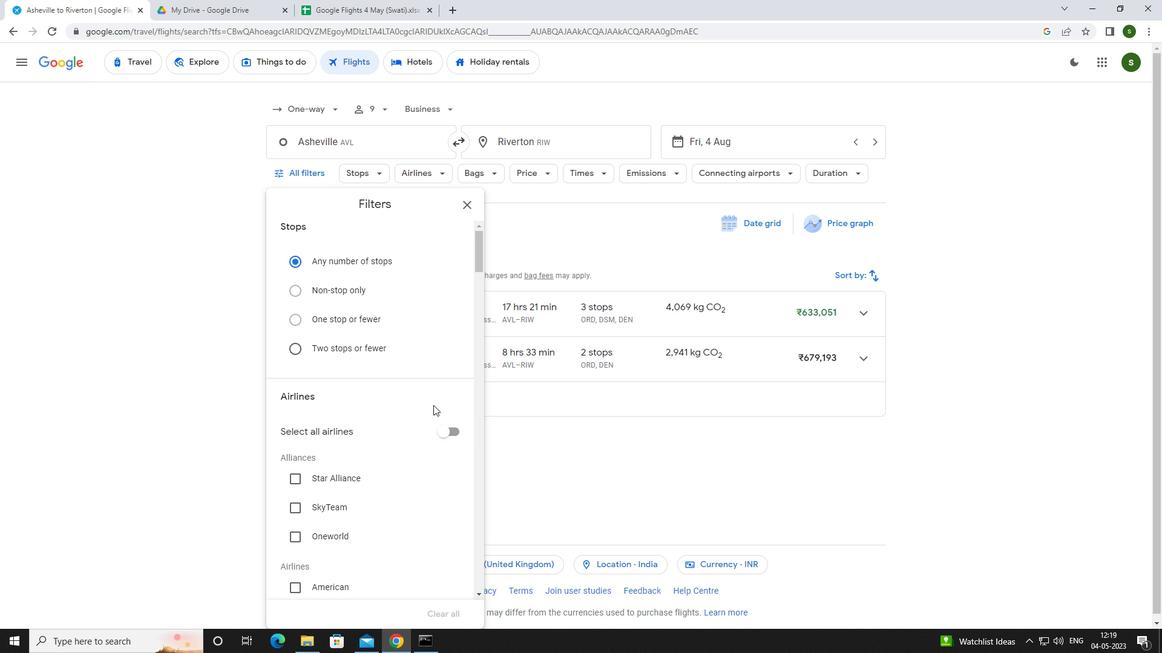 
Action: Mouse scrolled (433, 405) with delta (0, 0)
Screenshot: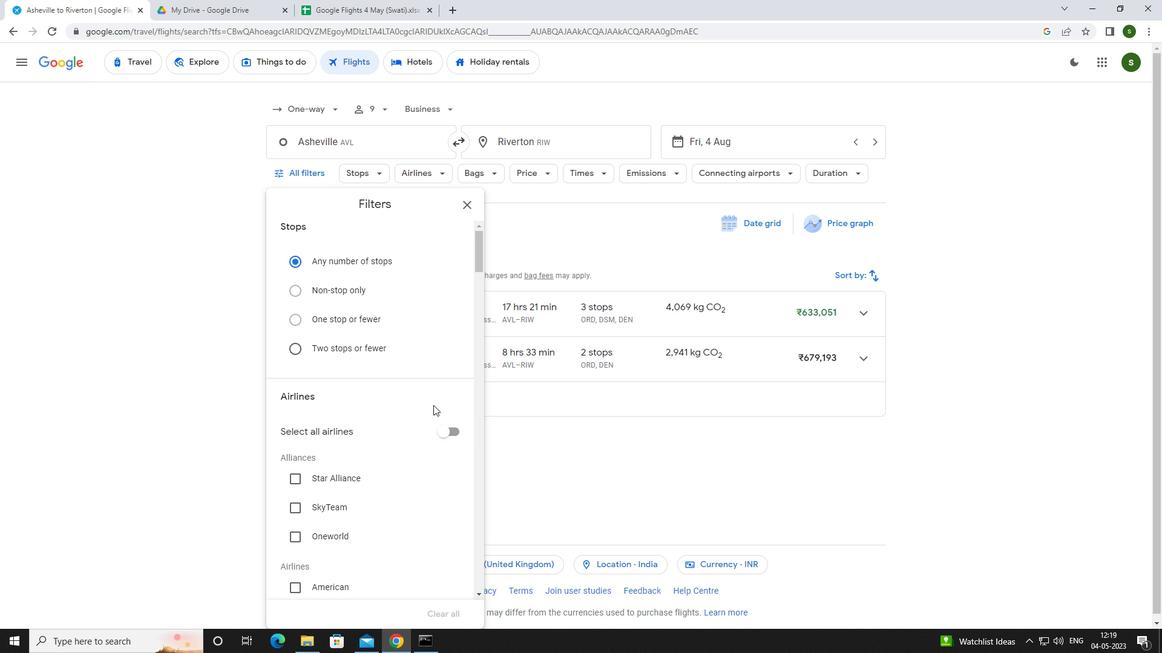 
Action: Mouse scrolled (433, 405) with delta (0, 0)
Screenshot: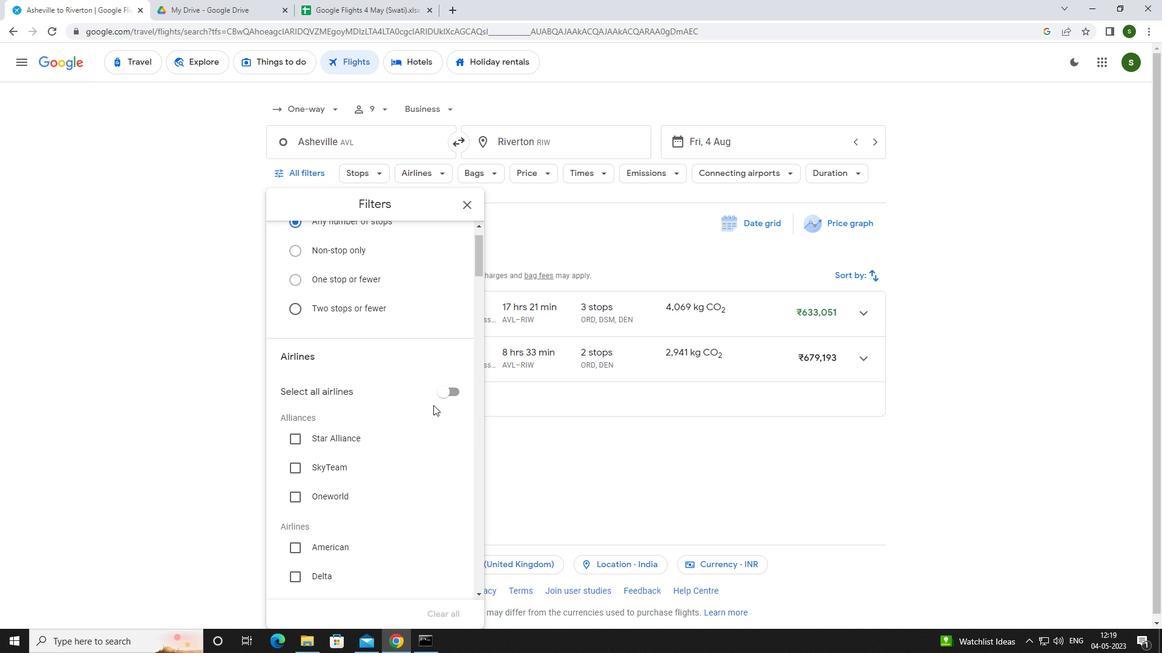 
Action: Mouse scrolled (433, 405) with delta (0, 0)
Screenshot: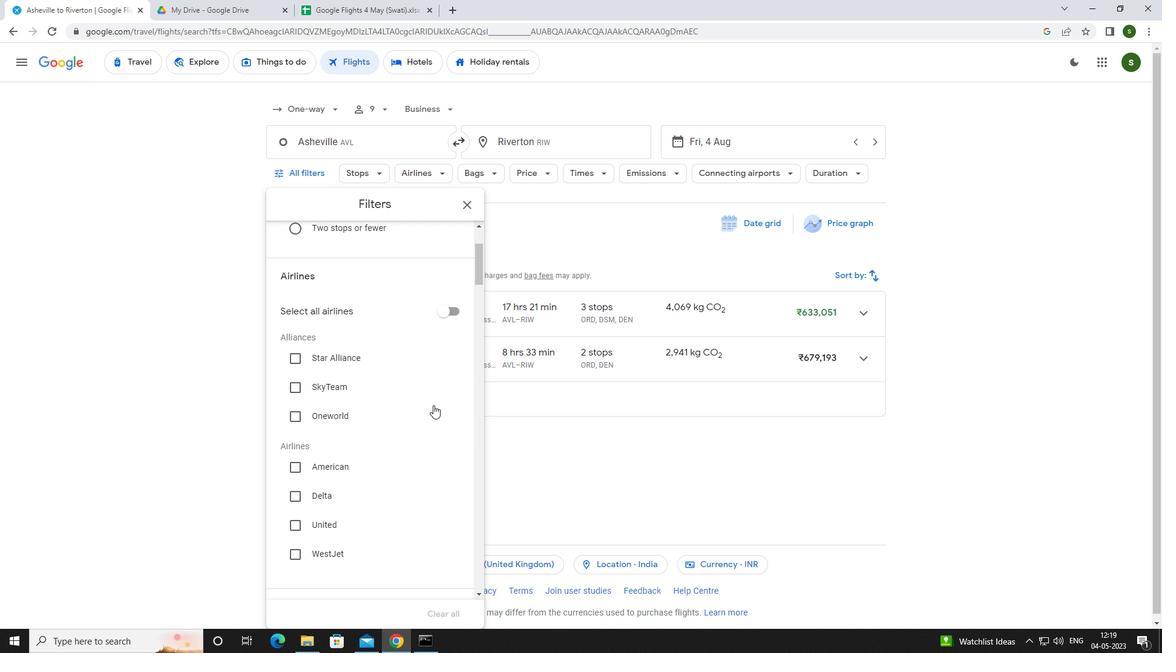 
Action: Mouse moved to (324, 426)
Screenshot: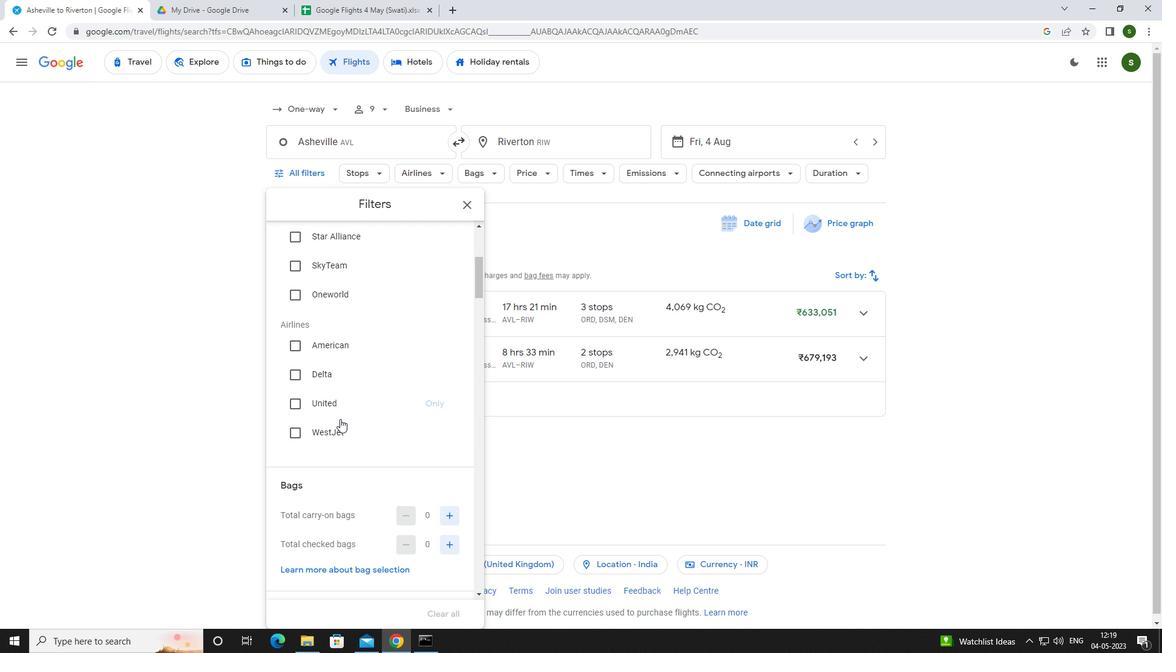 
Action: Mouse pressed left at (324, 426)
Screenshot: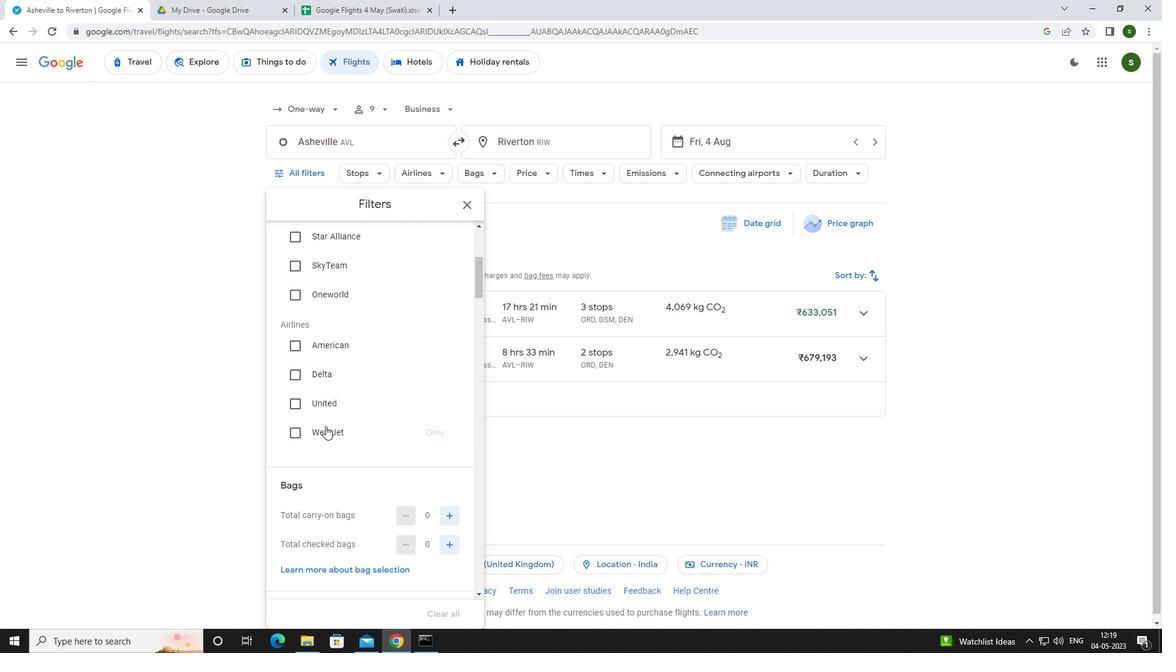 
Action: Mouse moved to (324, 426)
Screenshot: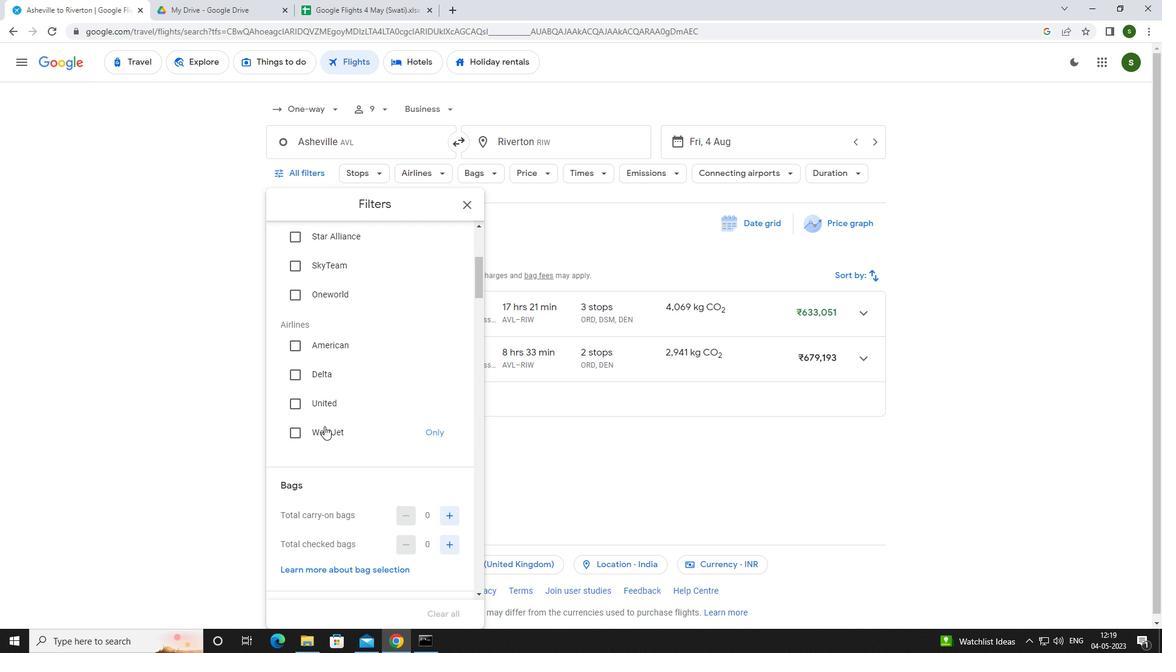 
Action: Mouse scrolled (324, 426) with delta (0, 0)
Screenshot: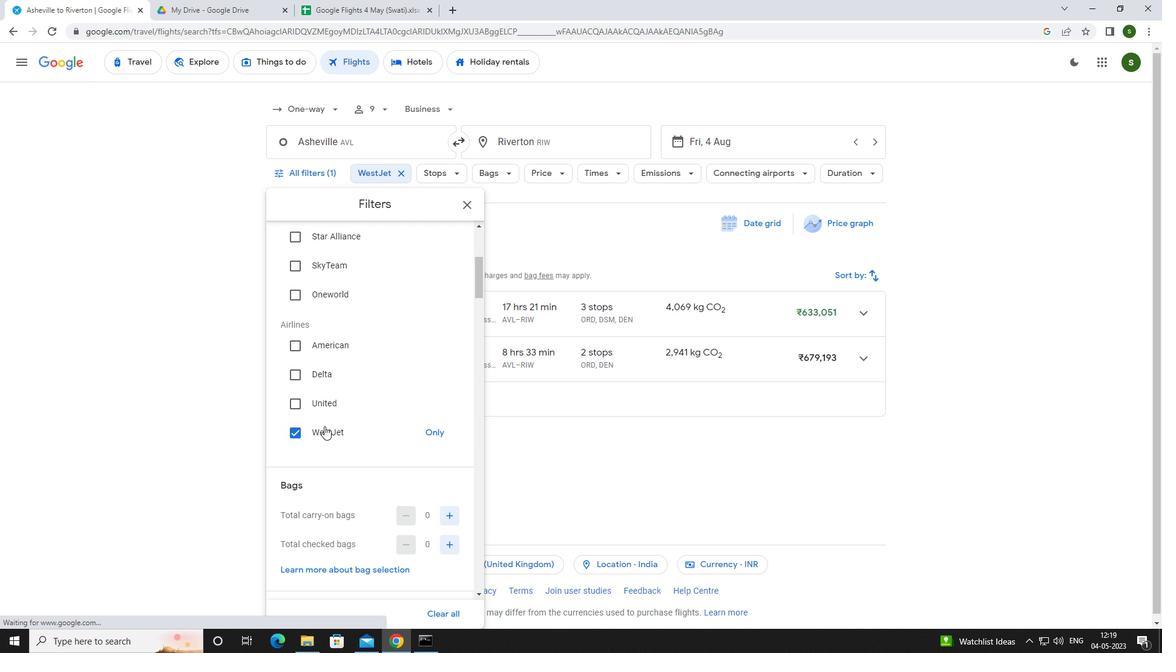 
Action: Mouse scrolled (324, 426) with delta (0, 0)
Screenshot: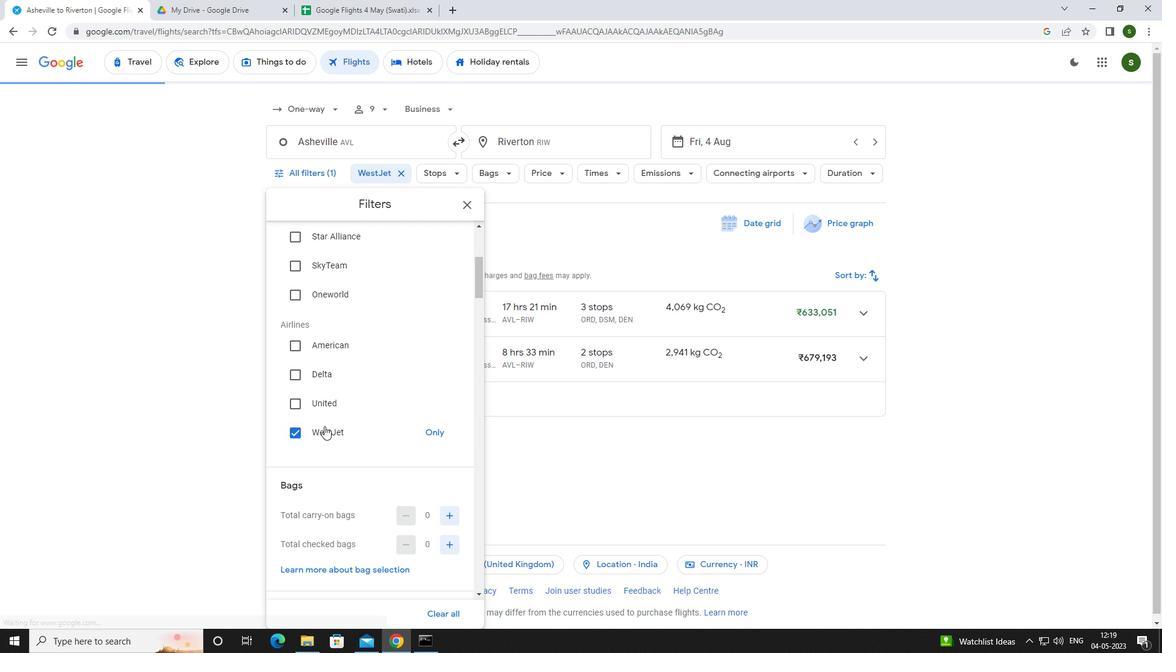 
Action: Mouse moved to (454, 388)
Screenshot: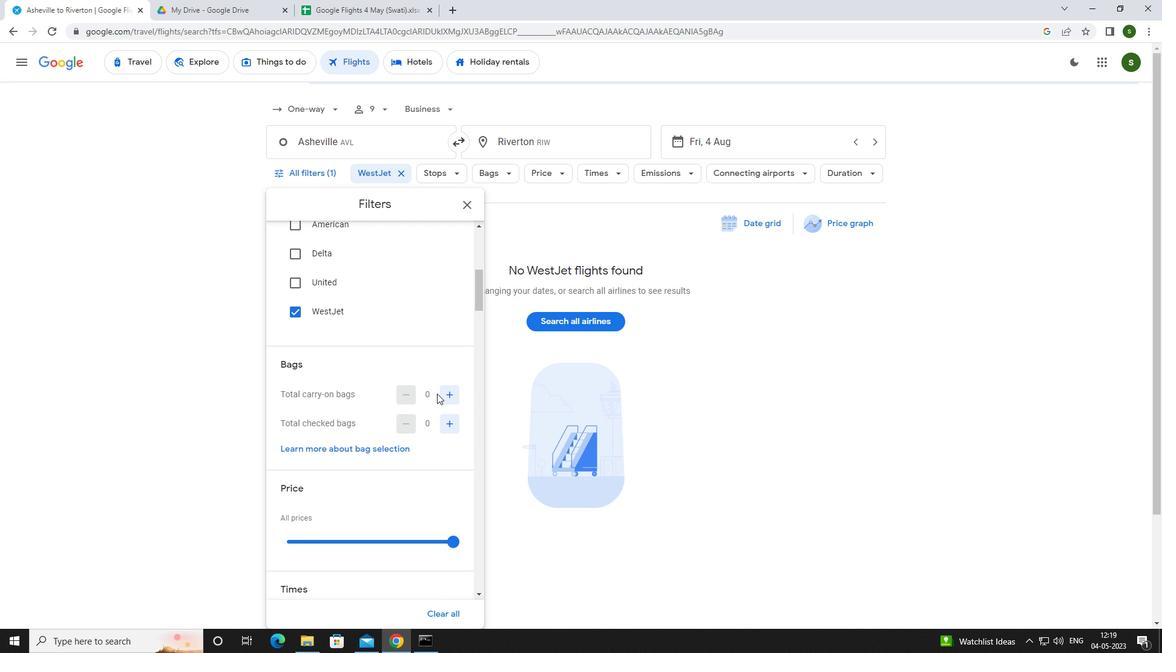 
Action: Mouse pressed left at (454, 388)
Screenshot: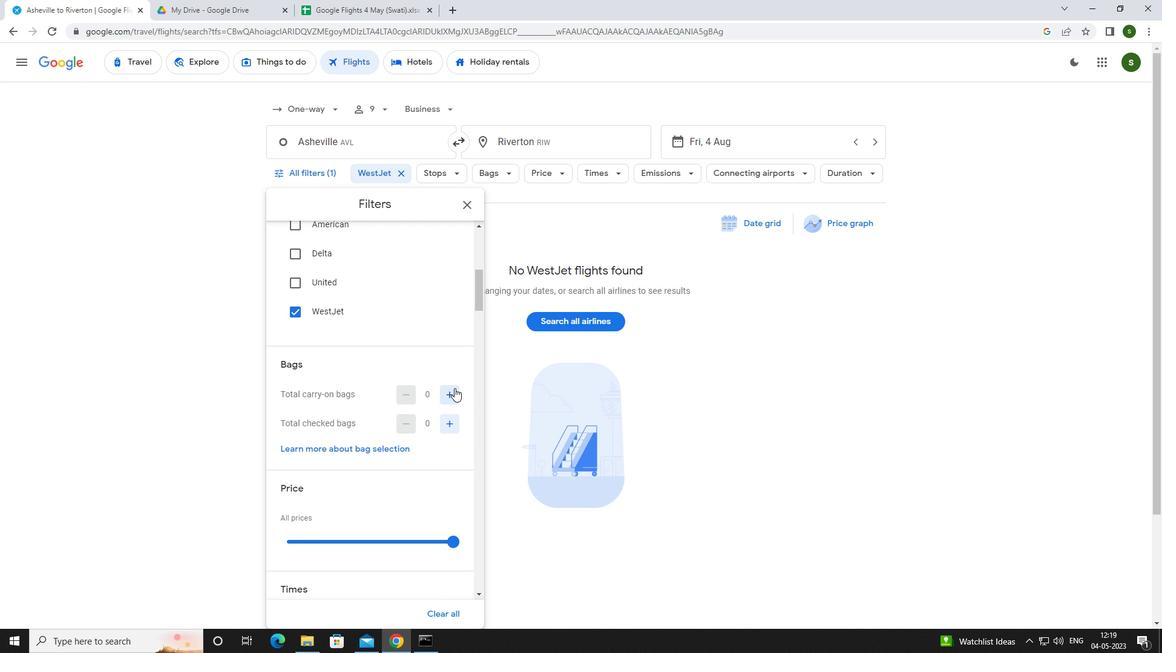 
Action: Mouse scrolled (454, 388) with delta (0, 0)
Screenshot: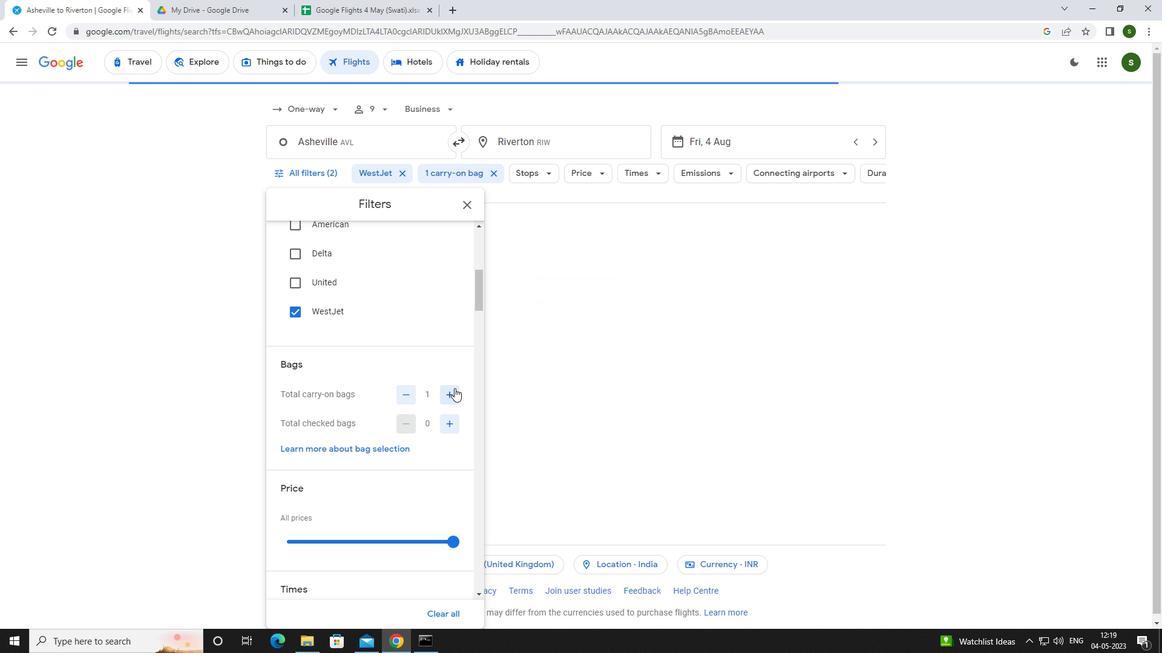 
Action: Mouse scrolled (454, 388) with delta (0, 0)
Screenshot: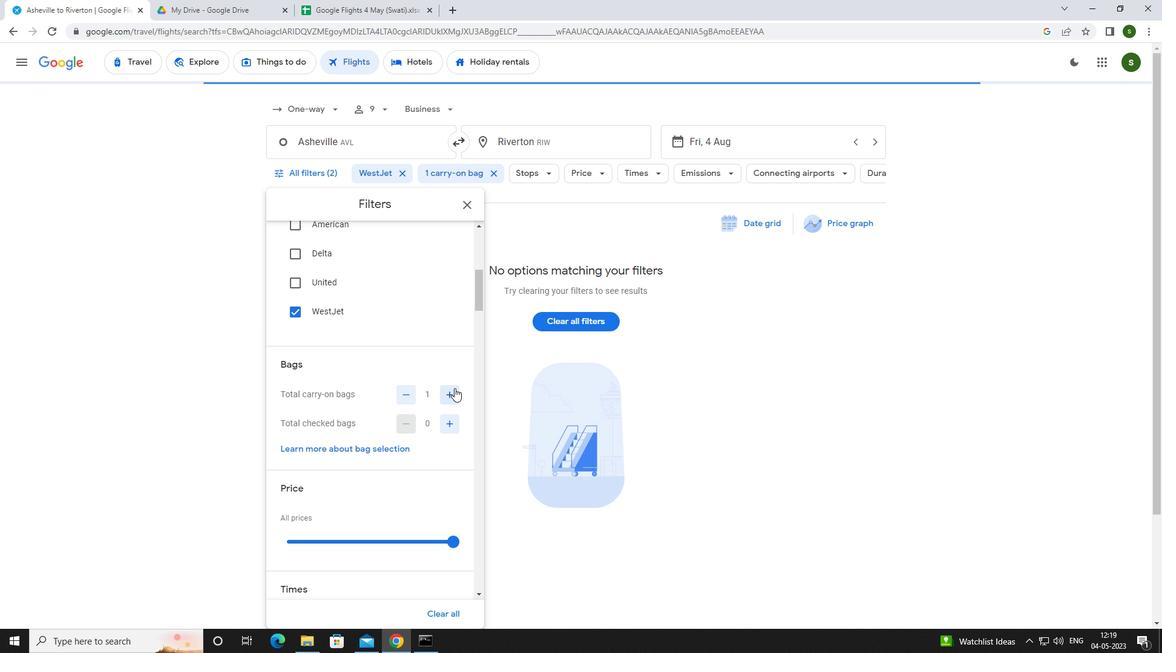 
Action: Mouse moved to (454, 420)
Screenshot: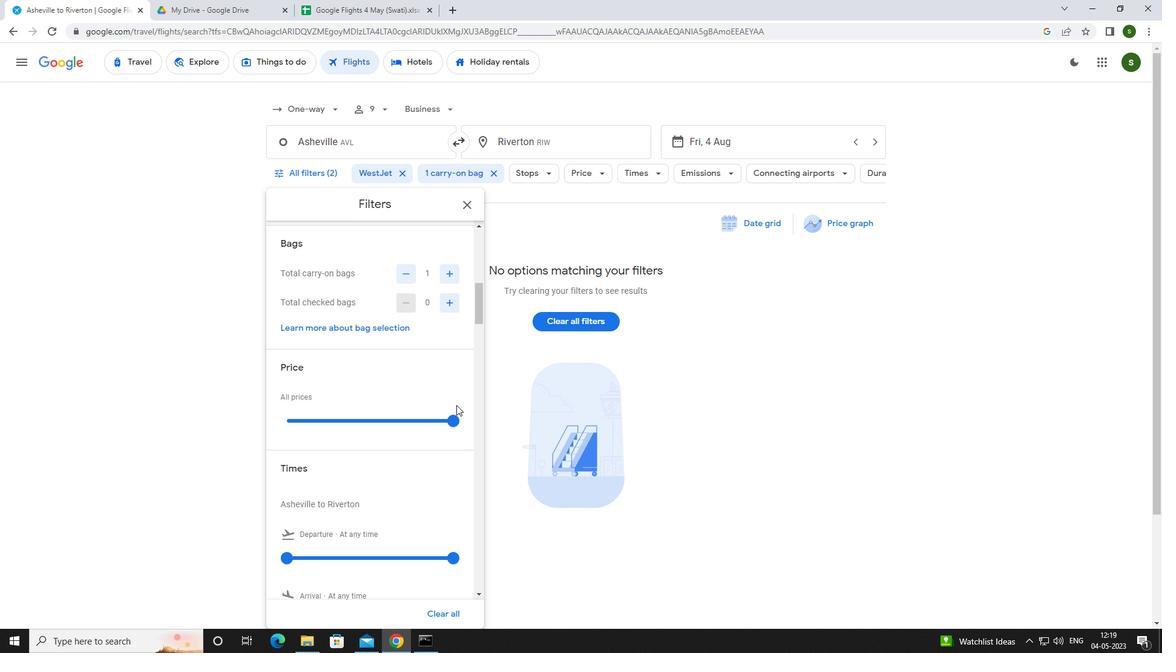 
Action: Mouse pressed left at (454, 420)
Screenshot: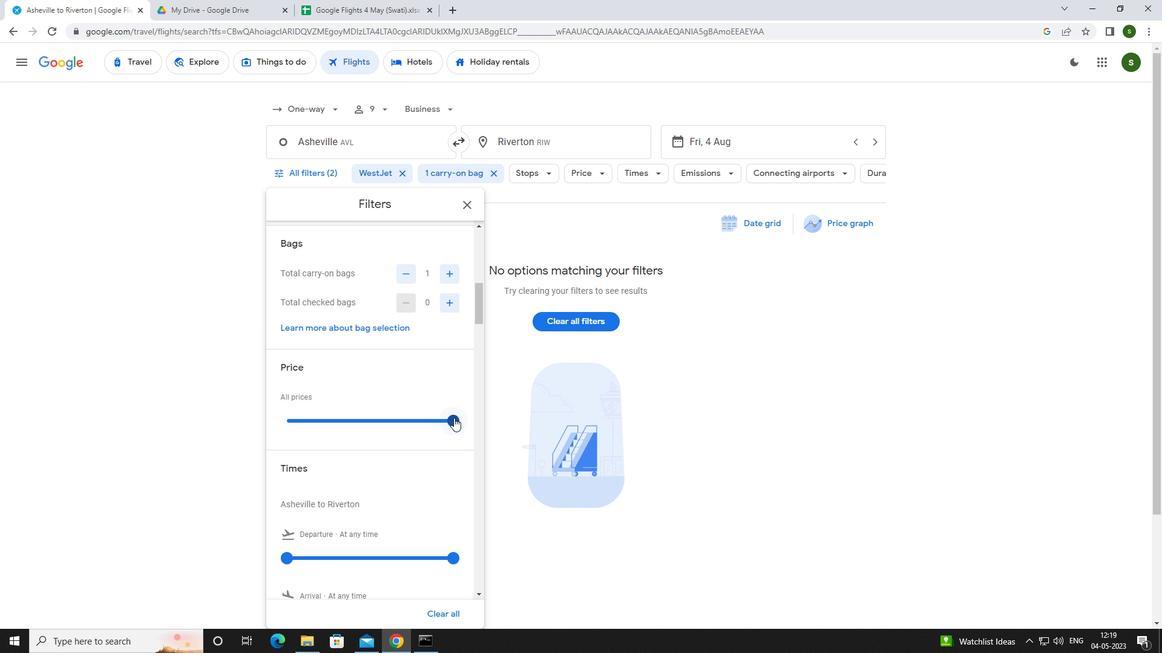 
Action: Mouse moved to (345, 408)
Screenshot: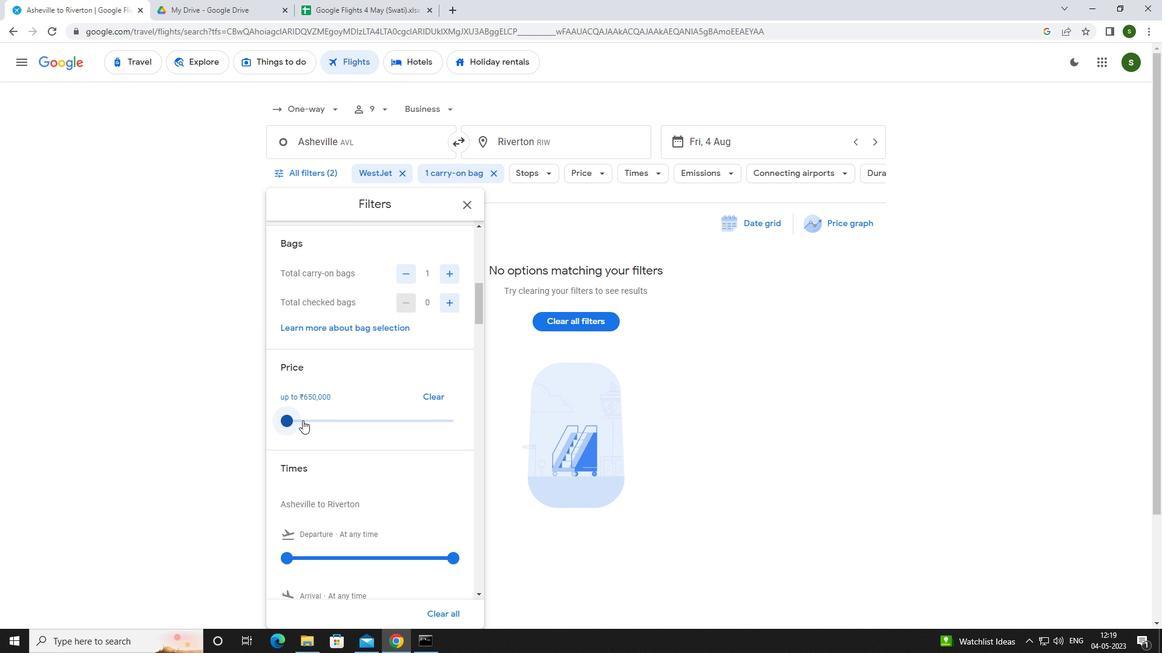 
Action: Mouse scrolled (345, 407) with delta (0, 0)
Screenshot: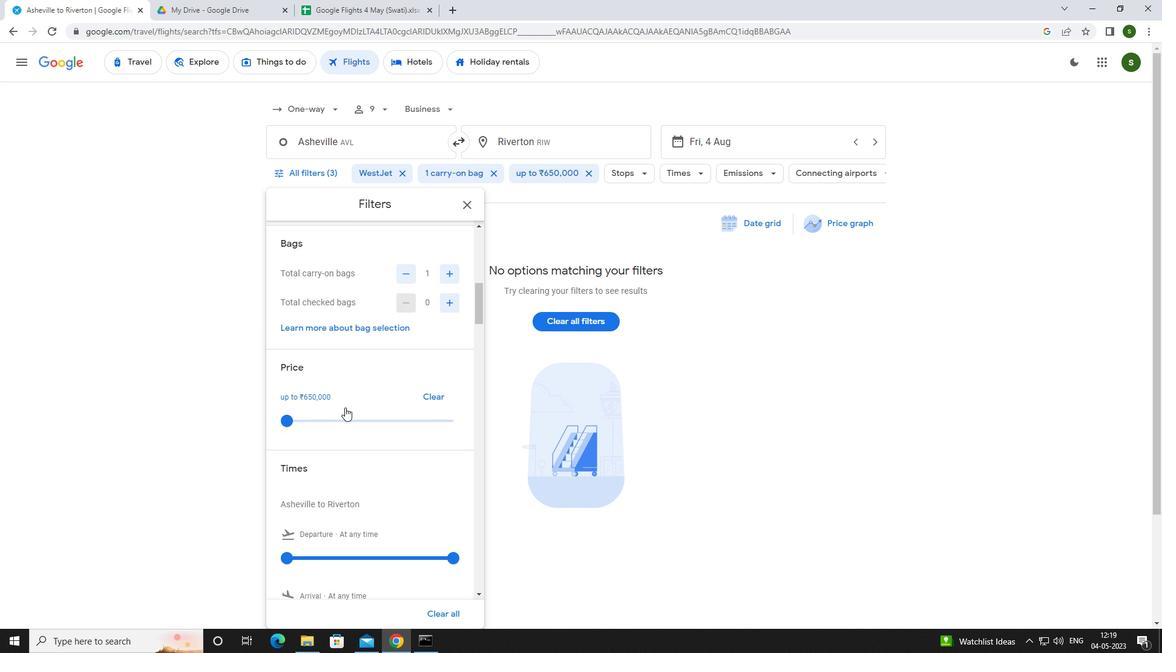 
Action: Mouse scrolled (345, 407) with delta (0, 0)
Screenshot: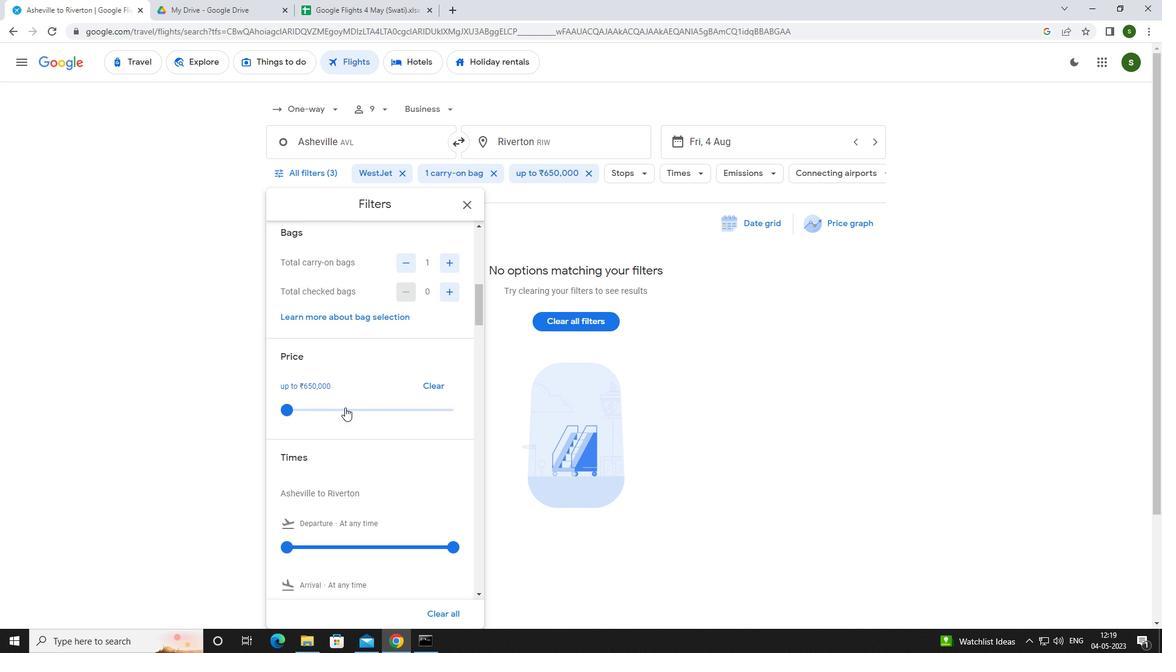 
Action: Mouse moved to (292, 439)
Screenshot: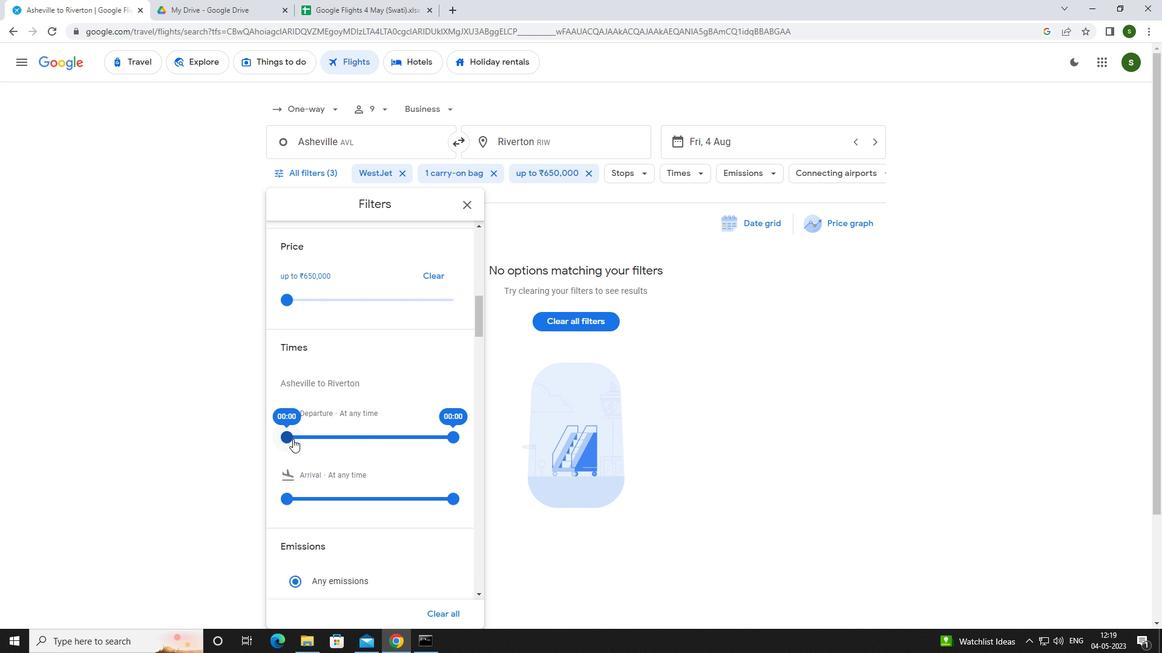 
Action: Mouse pressed left at (292, 439)
Screenshot: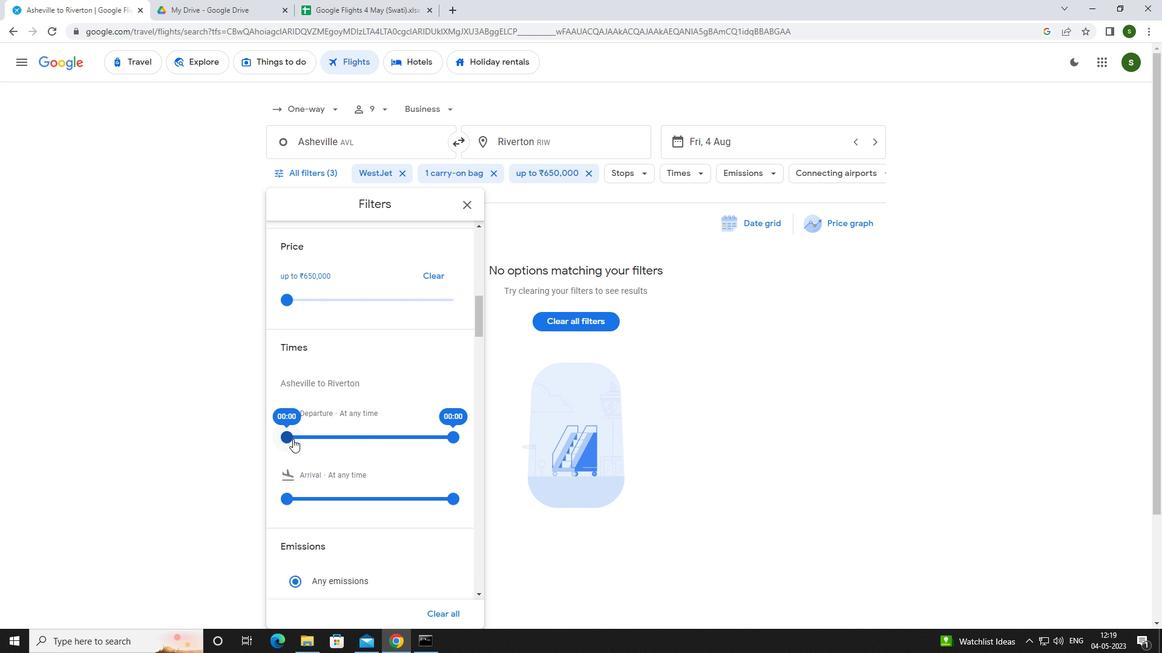 
Action: Mouse moved to (670, 412)
Screenshot: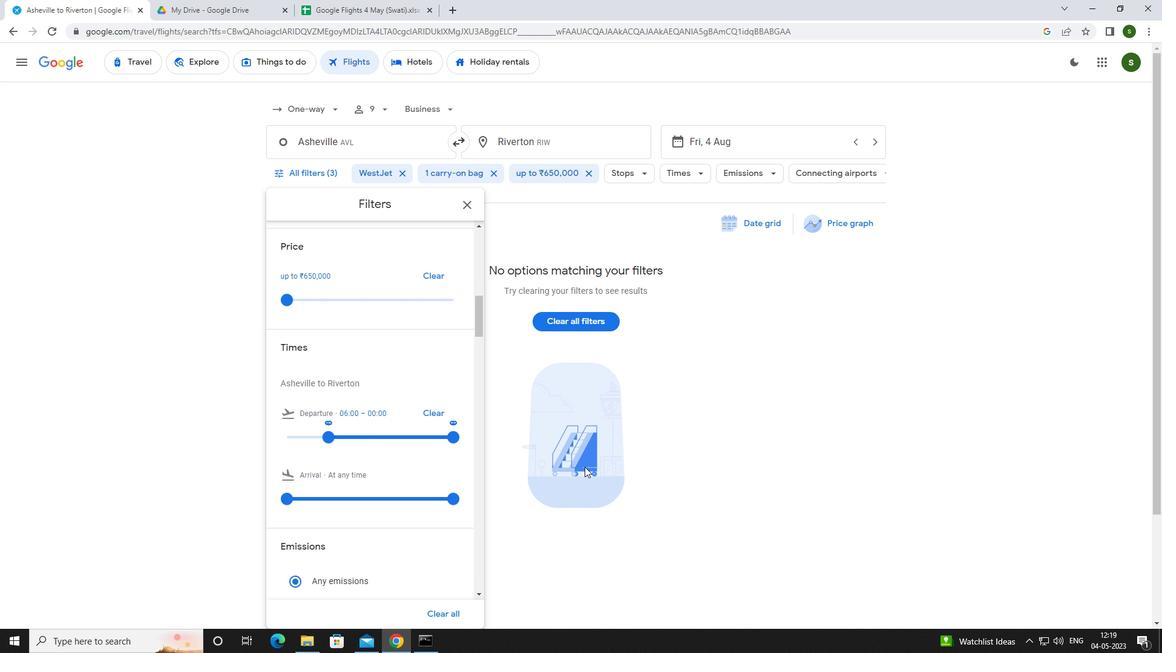 
Action: Mouse pressed left at (670, 412)
Screenshot: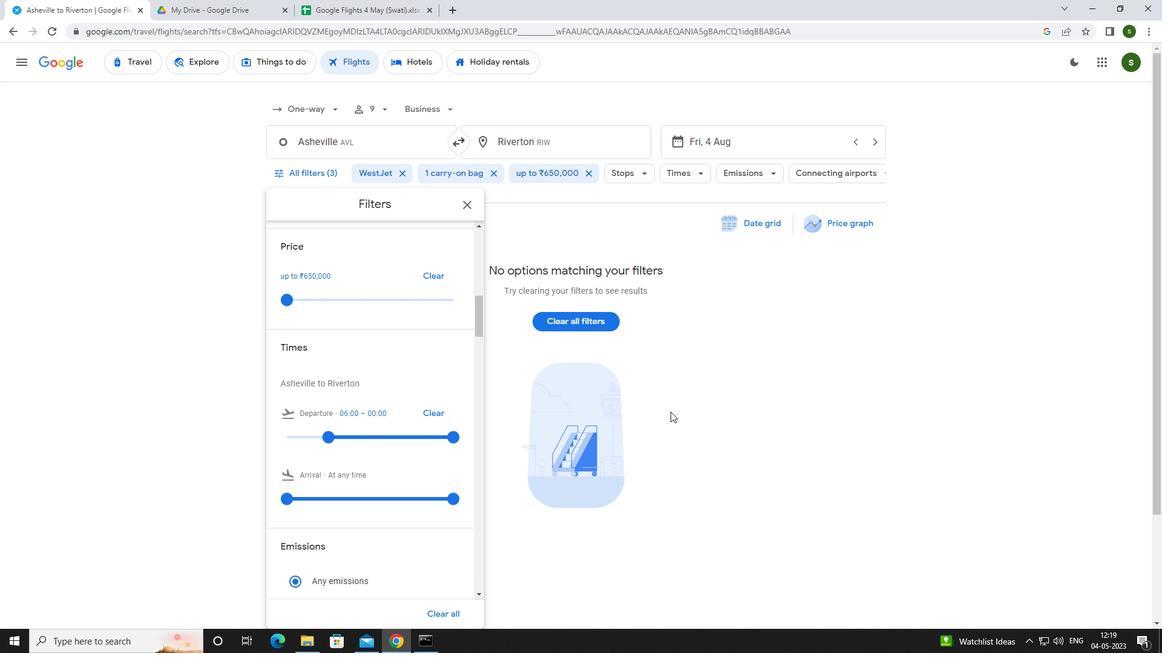 
Action: Mouse moved to (671, 411)
Screenshot: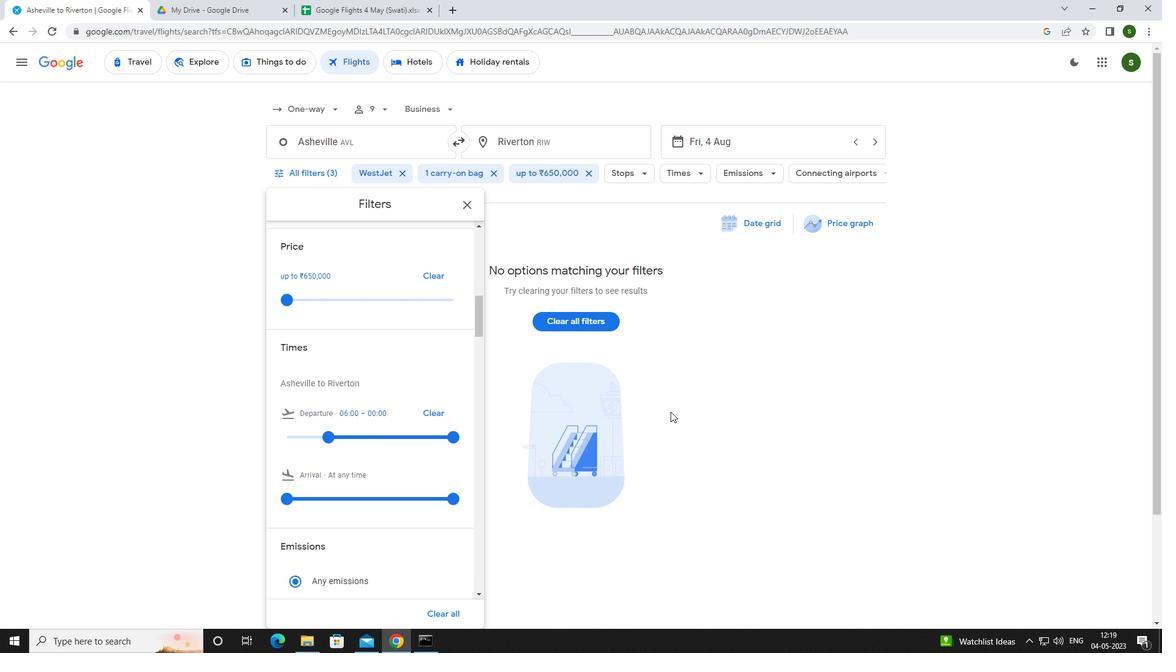
